 Task: Set Duration of Sprint called Sprint0000000230 in Scrum Project Project0000000077 to 2 weeks in Jira. Set Duration of Sprint called Sprint0000000231 in Scrum Project Project0000000077 to 3 weeks in Jira. Create a Sprint called Sprint0000000232 in Scrum Project Project0000000078 in Jira. Create a Sprint called Sprint0000000233 in Scrum Project Project0000000078 in Jira. Create a Sprint called Sprint0000000234 in Scrum Project Project0000000078 in Jira
Action: Mouse moved to (95, 219)
Screenshot: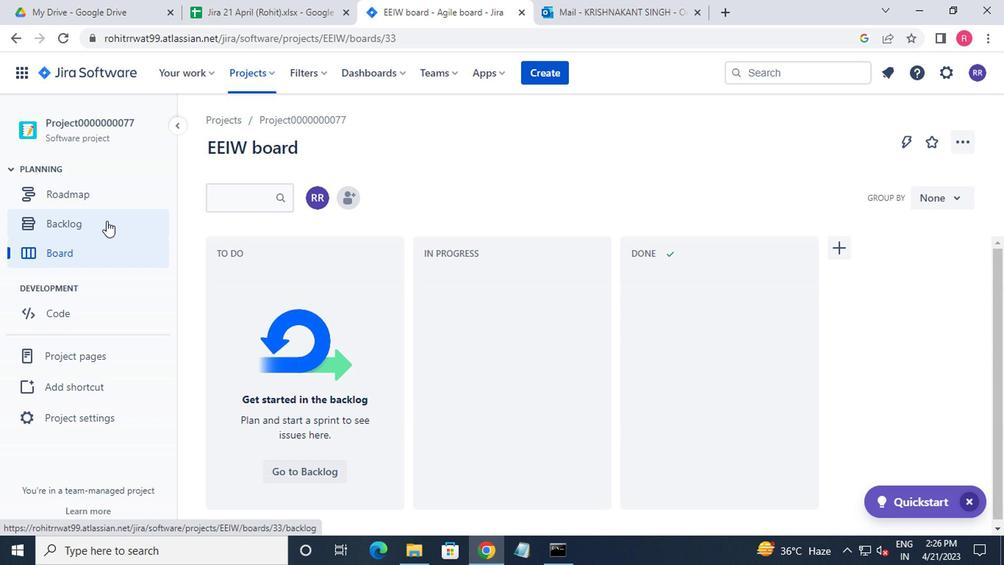 
Action: Mouse pressed left at (95, 219)
Screenshot: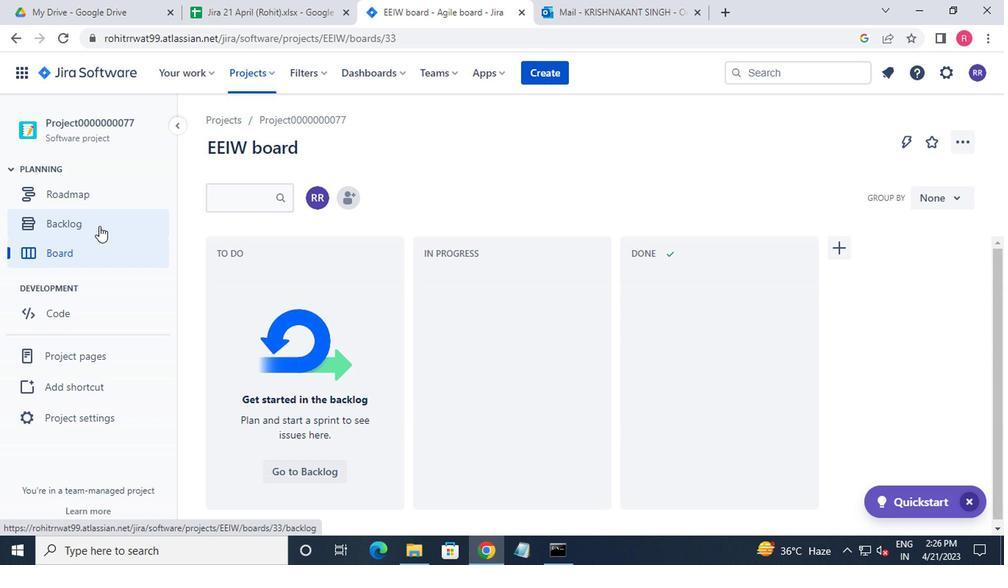 
Action: Mouse moved to (286, 330)
Screenshot: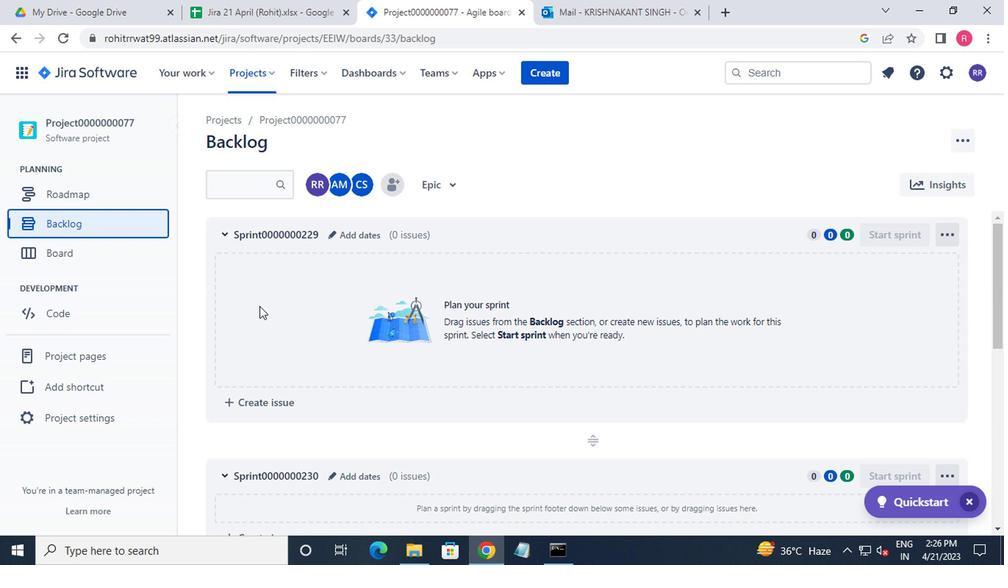 
Action: Mouse scrolled (286, 329) with delta (0, -1)
Screenshot: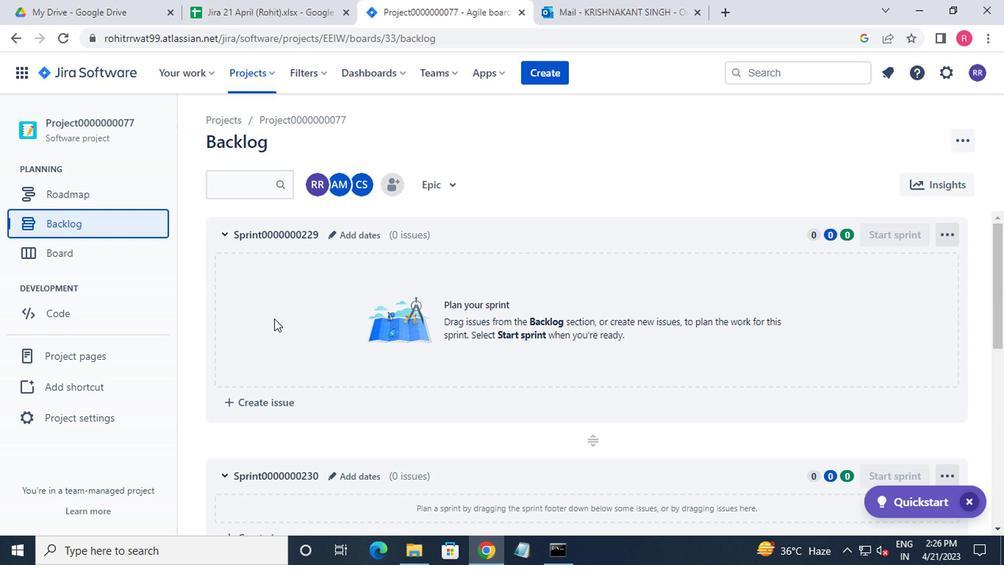 
Action: Mouse moved to (330, 398)
Screenshot: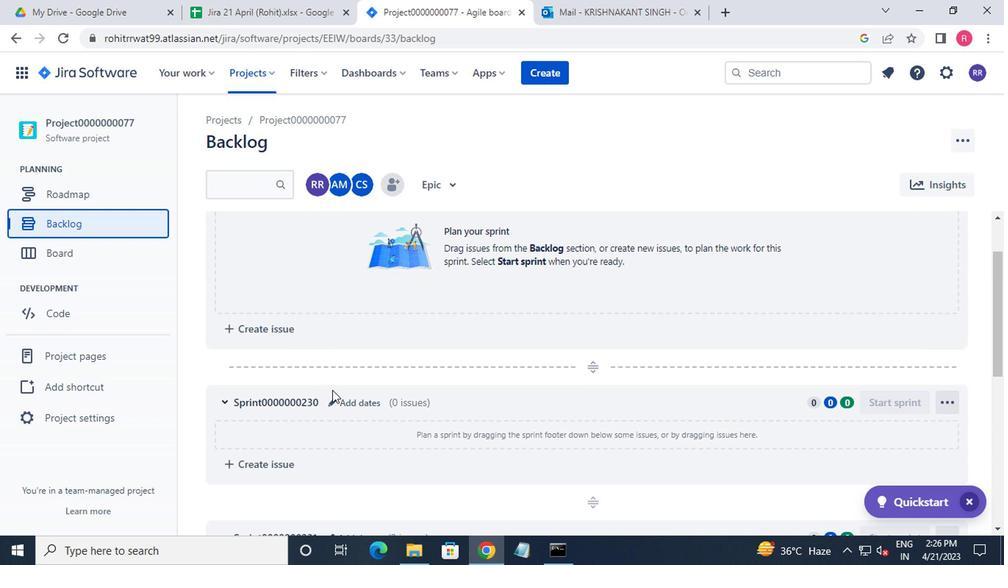
Action: Mouse pressed left at (330, 398)
Screenshot: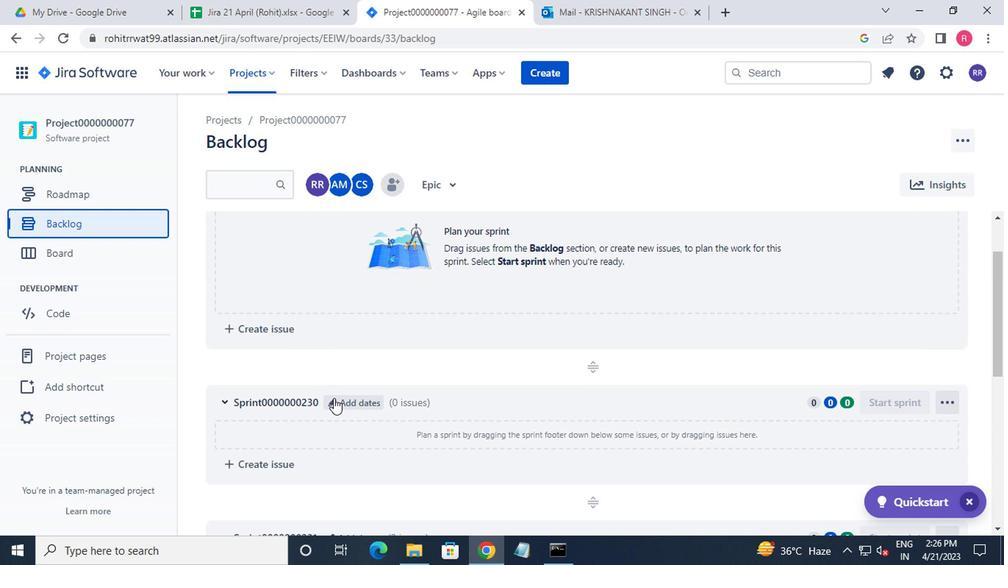 
Action: Mouse moved to (387, 230)
Screenshot: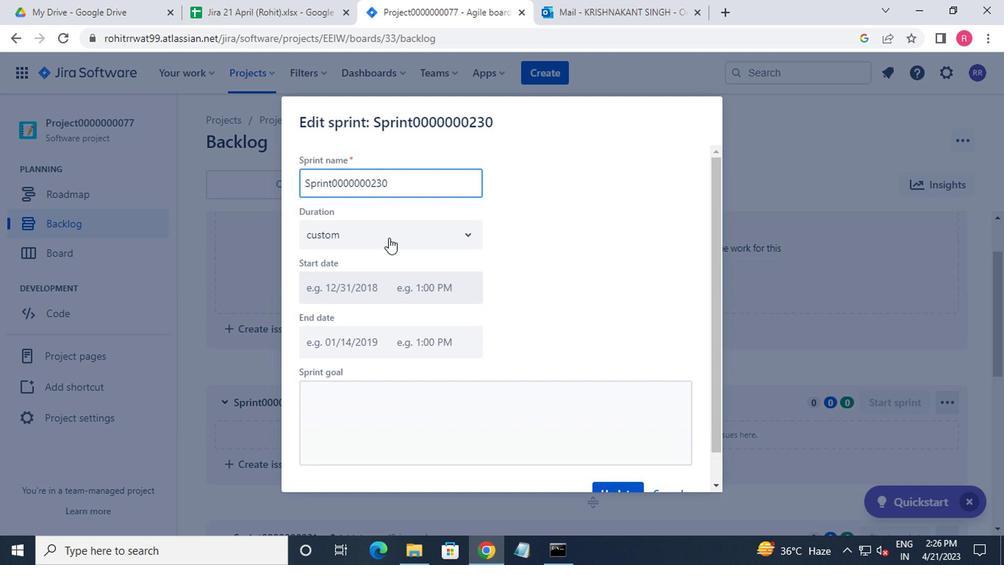 
Action: Mouse pressed left at (387, 230)
Screenshot: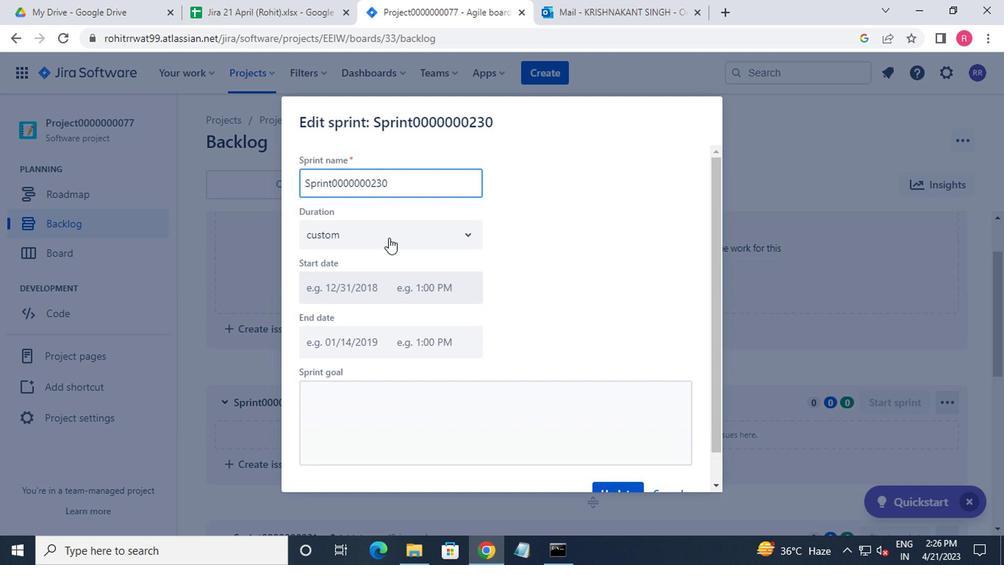 
Action: Mouse moved to (403, 299)
Screenshot: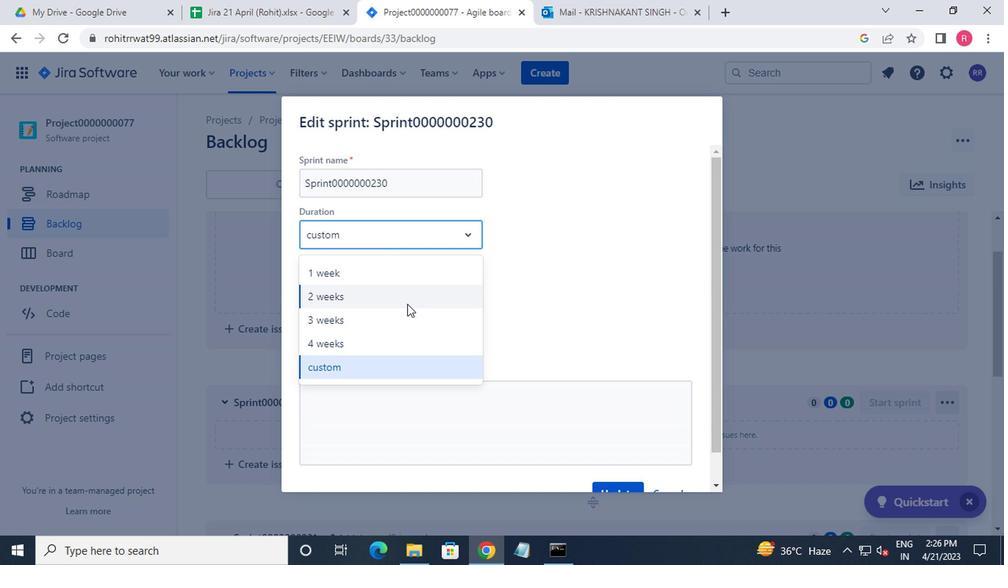 
Action: Mouse pressed left at (403, 299)
Screenshot: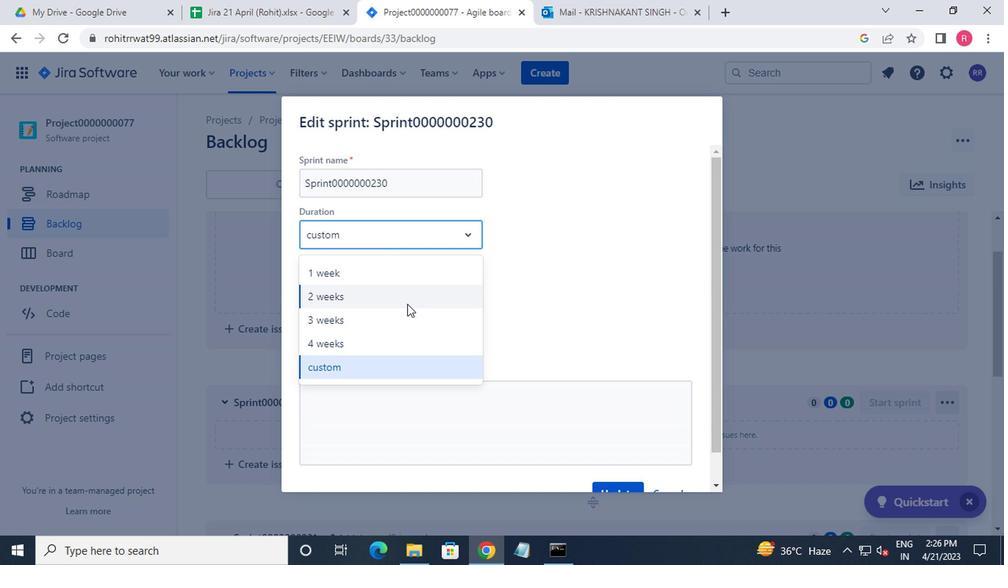 
Action: Mouse moved to (620, 473)
Screenshot: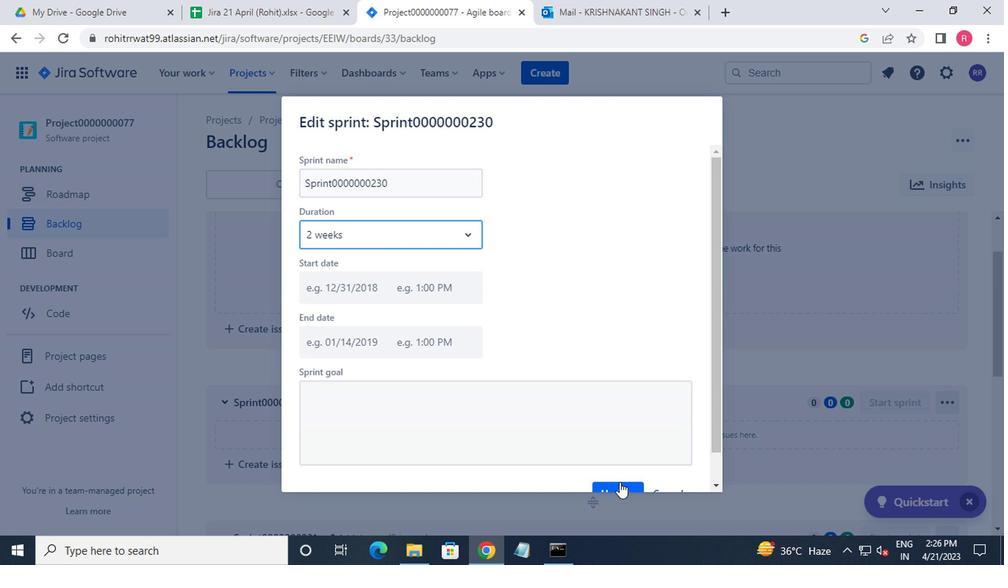 
Action: Mouse scrolled (620, 473) with delta (0, 0)
Screenshot: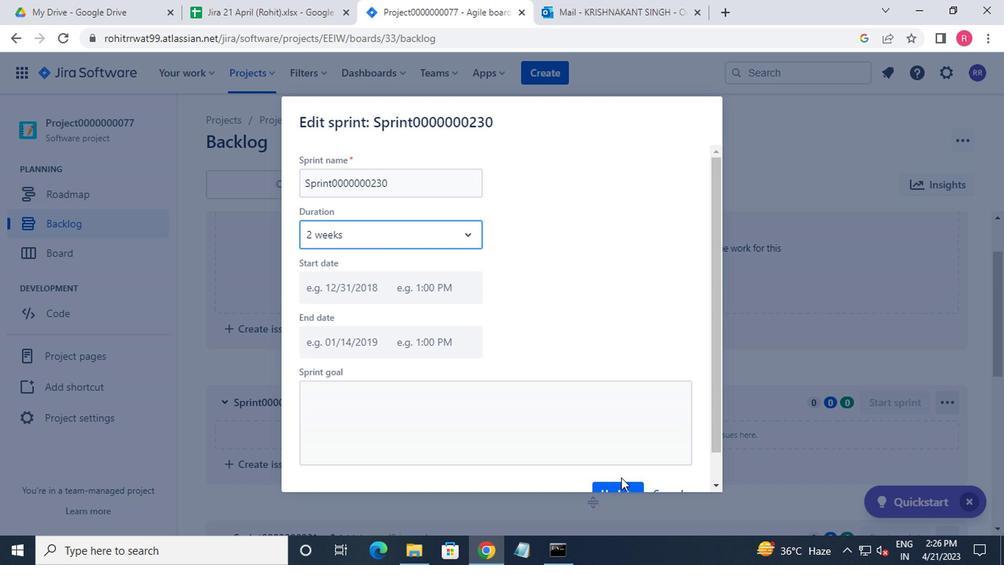 
Action: Mouse moved to (621, 468)
Screenshot: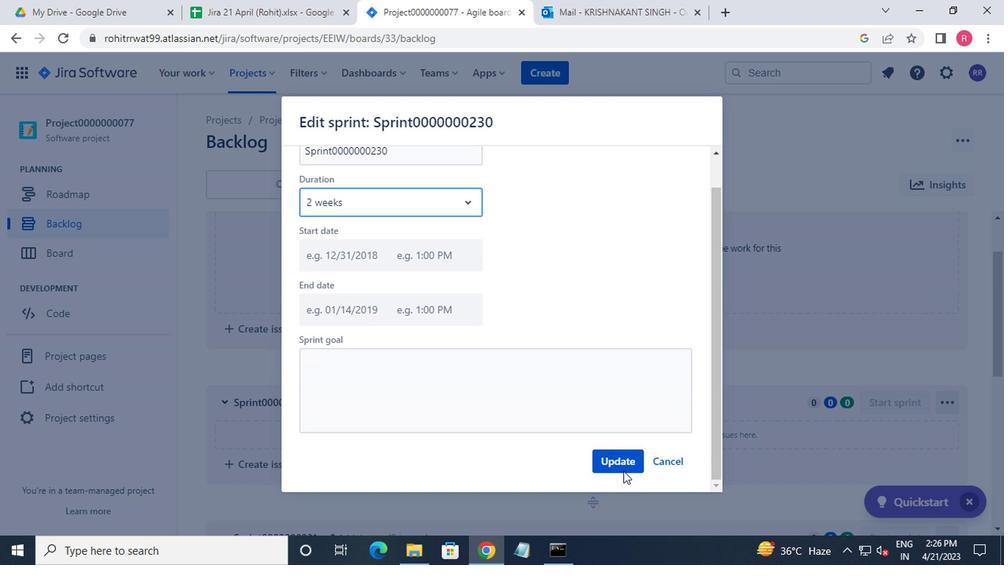
Action: Mouse pressed left at (621, 468)
Screenshot: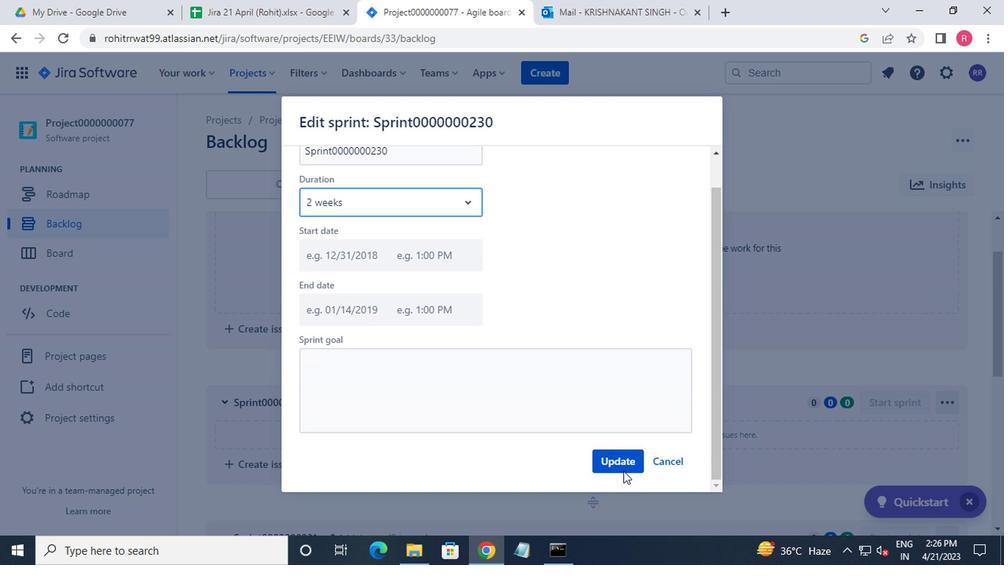 
Action: Mouse moved to (712, 466)
Screenshot: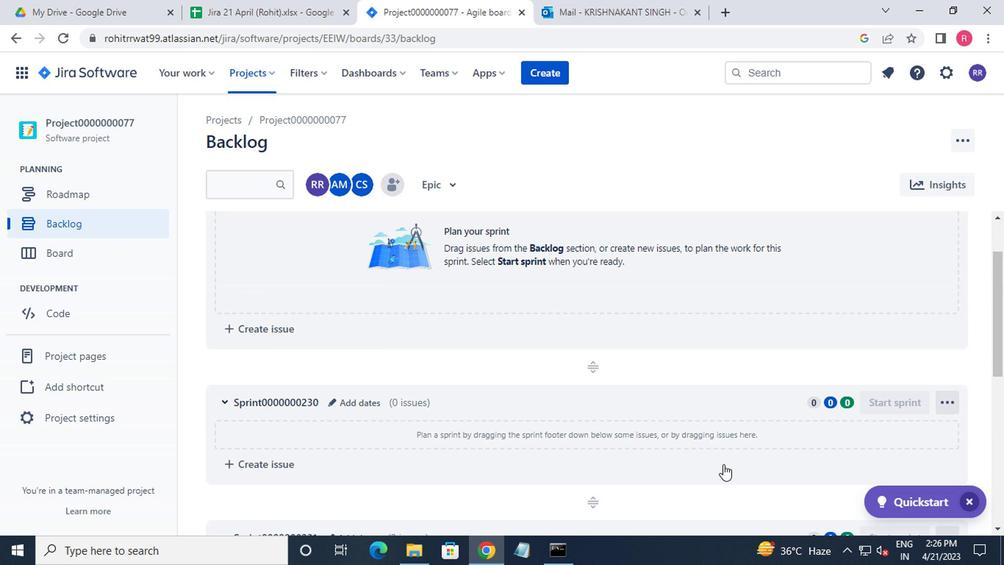 
Action: Mouse scrolled (712, 465) with delta (0, -1)
Screenshot: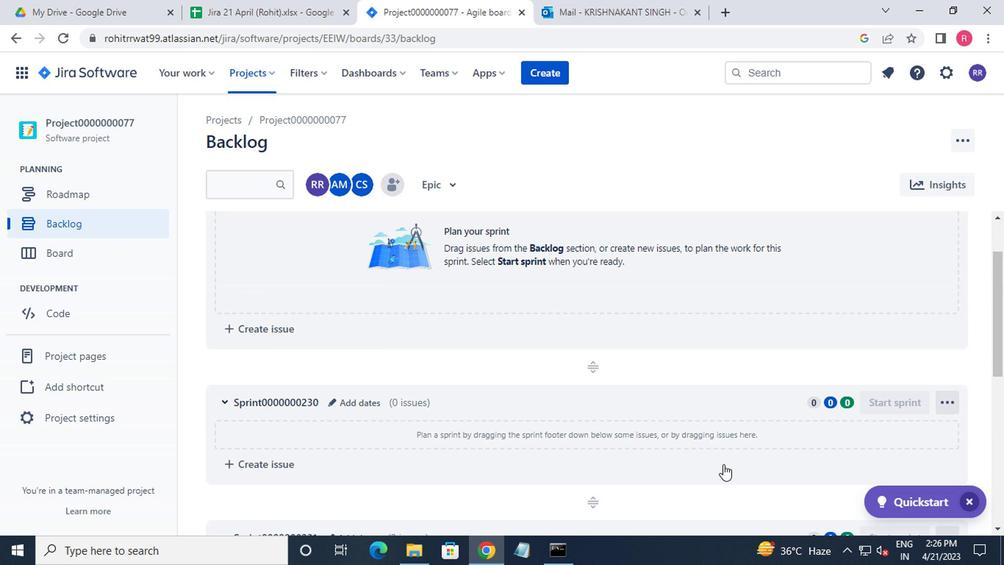 
Action: Mouse moved to (711, 466)
Screenshot: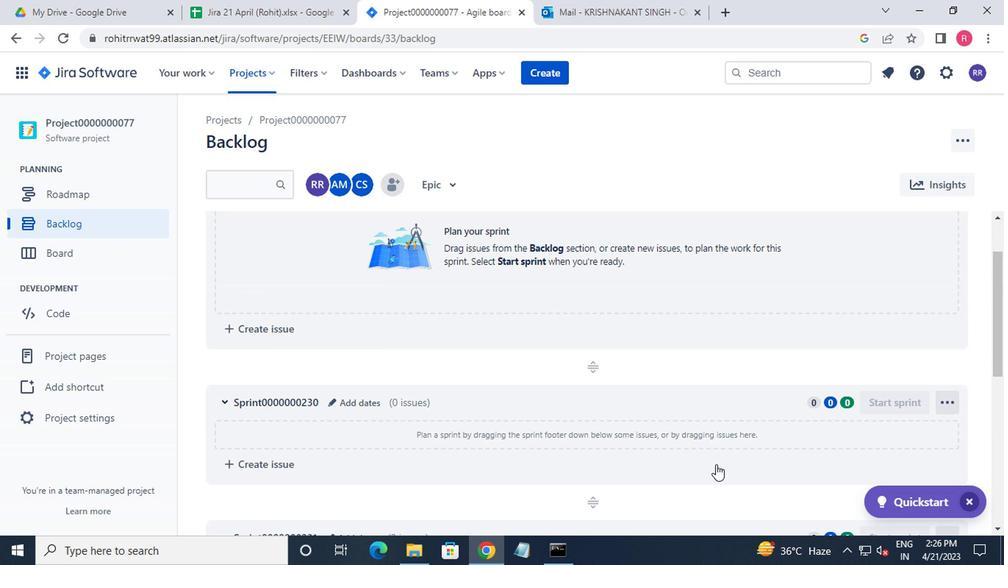 
Action: Mouse scrolled (711, 465) with delta (0, -1)
Screenshot: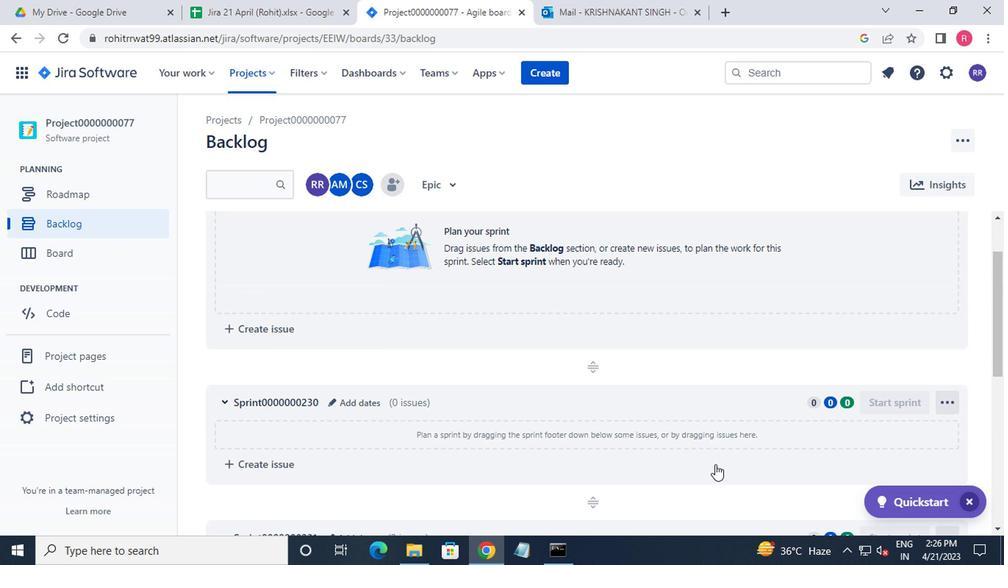 
Action: Mouse moved to (332, 392)
Screenshot: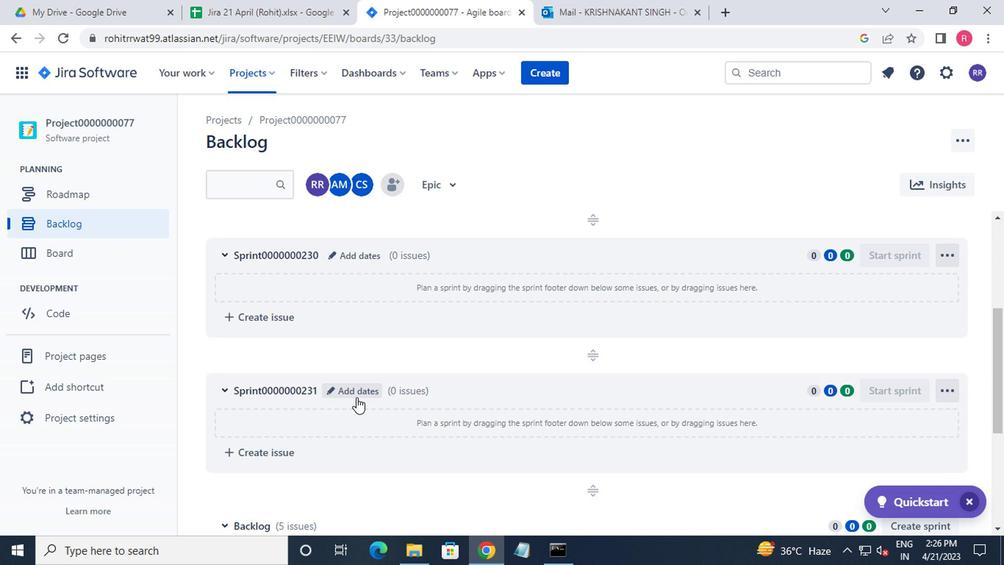 
Action: Mouse pressed left at (332, 392)
Screenshot: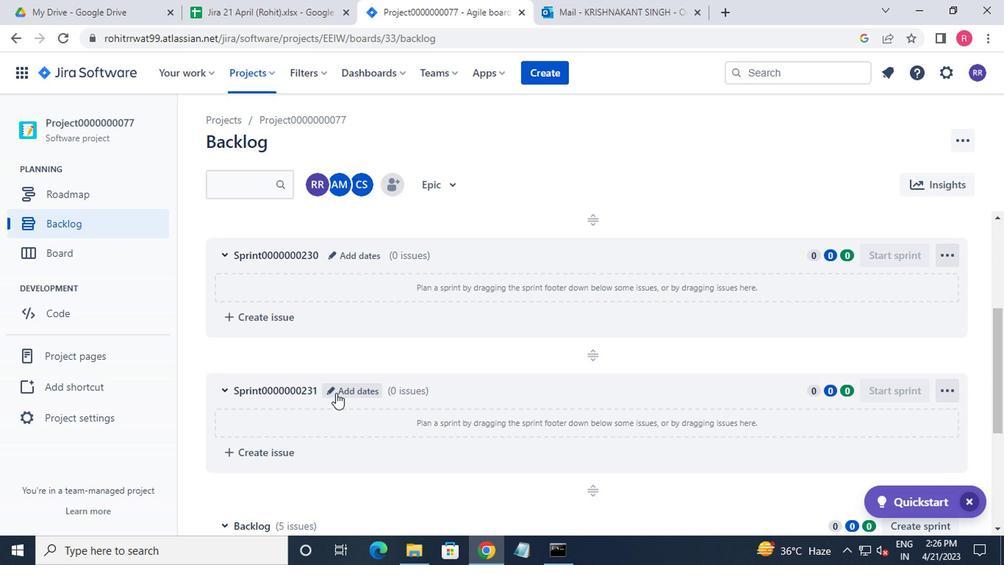 
Action: Mouse moved to (417, 348)
Screenshot: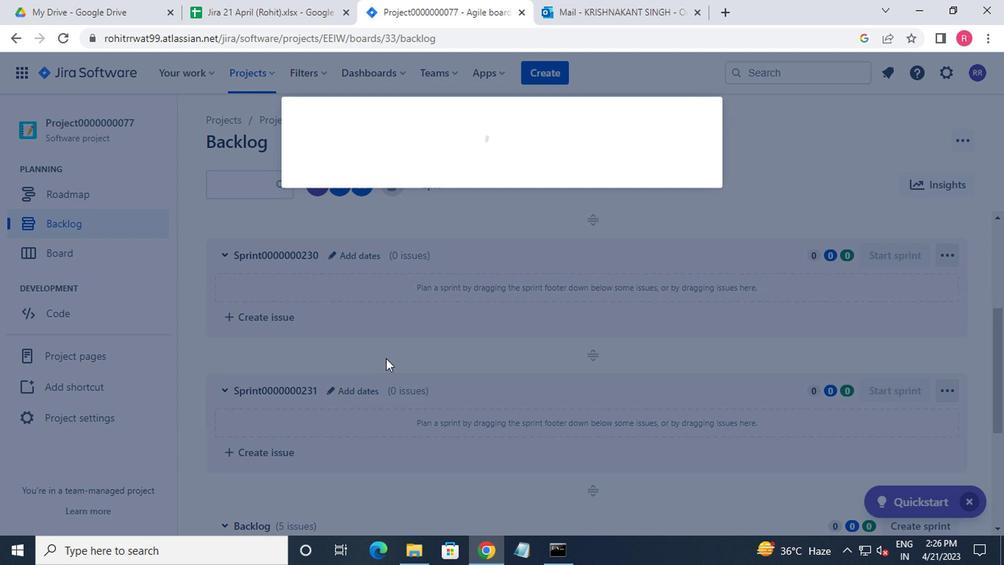 
Action: Mouse scrolled (417, 347) with delta (0, -1)
Screenshot: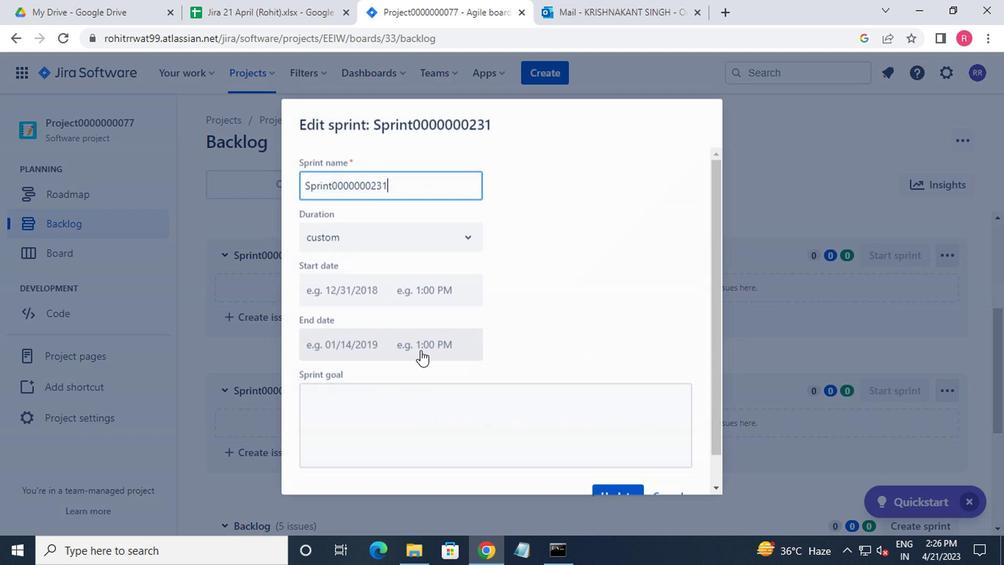 
Action: Mouse scrolled (417, 347) with delta (0, -1)
Screenshot: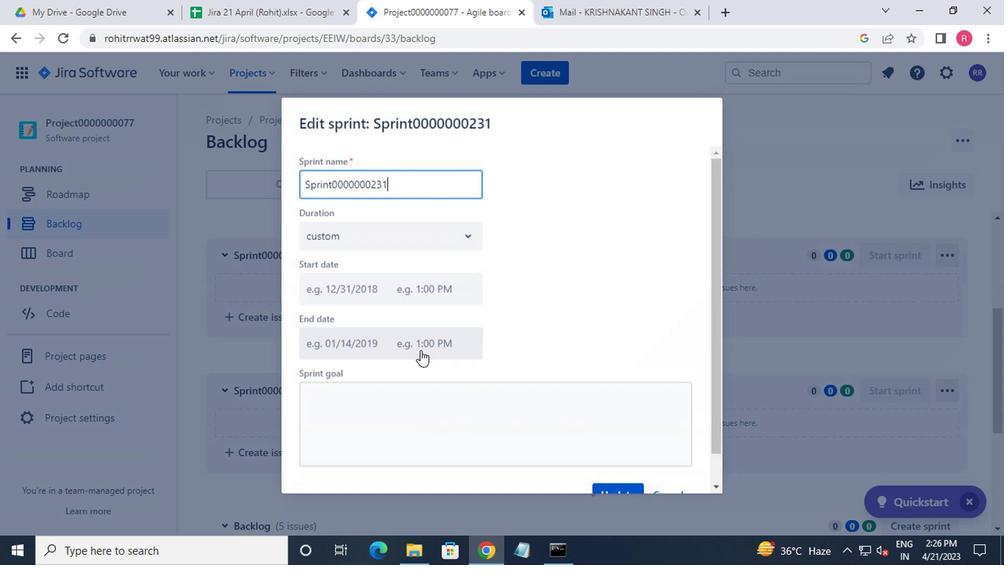 
Action: Mouse scrolled (417, 347) with delta (0, -1)
Screenshot: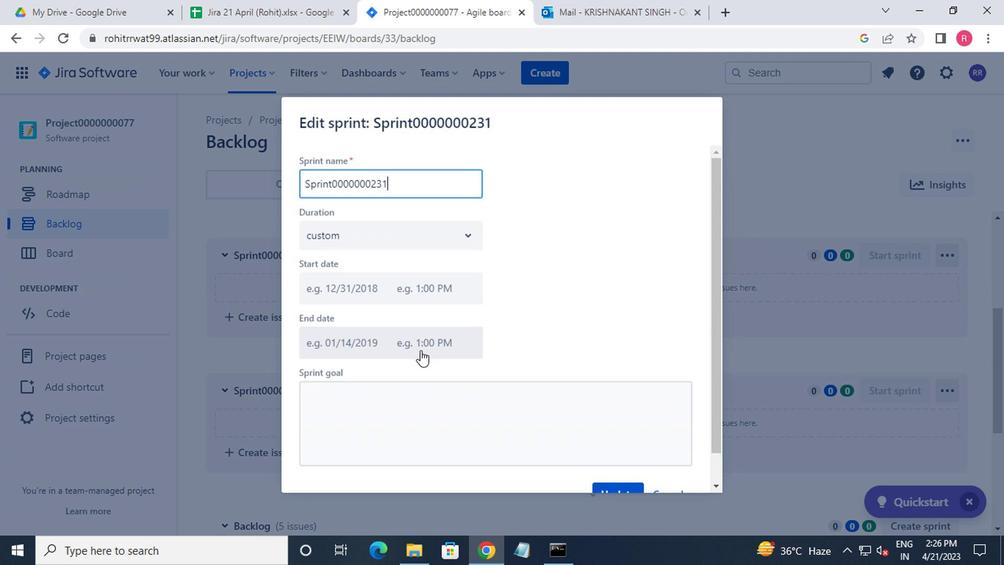 
Action: Mouse moved to (420, 186)
Screenshot: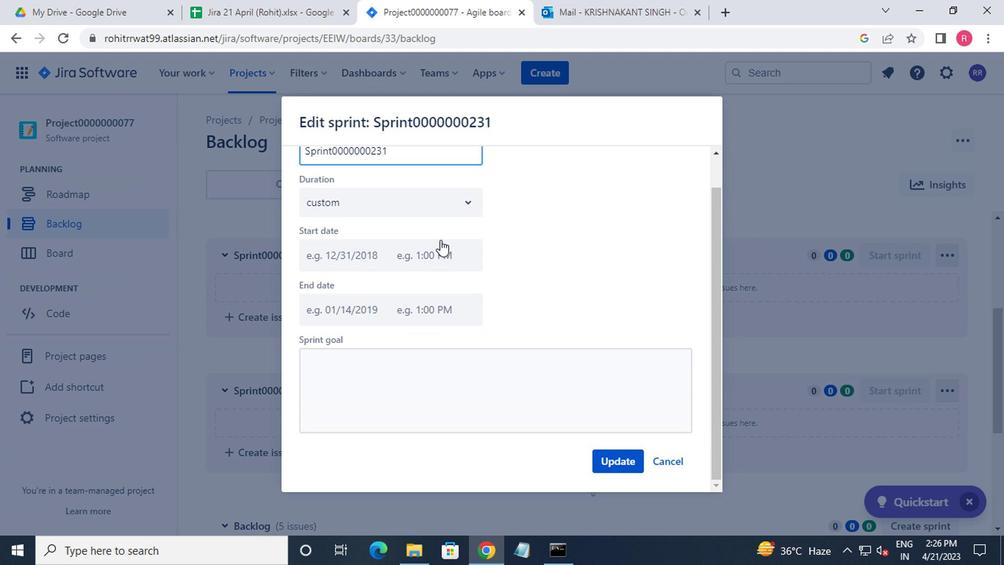 
Action: Mouse pressed left at (420, 186)
Screenshot: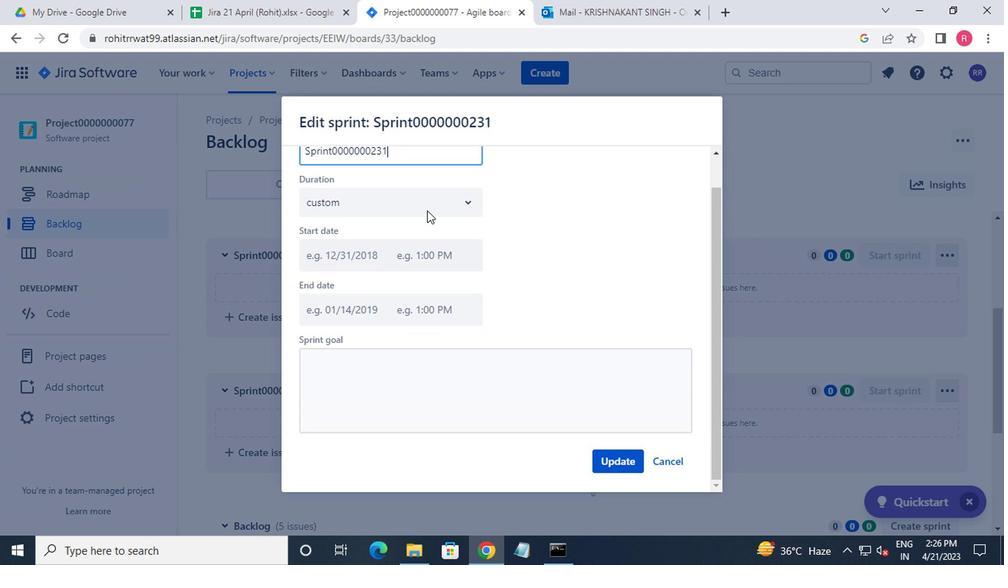 
Action: Mouse moved to (403, 287)
Screenshot: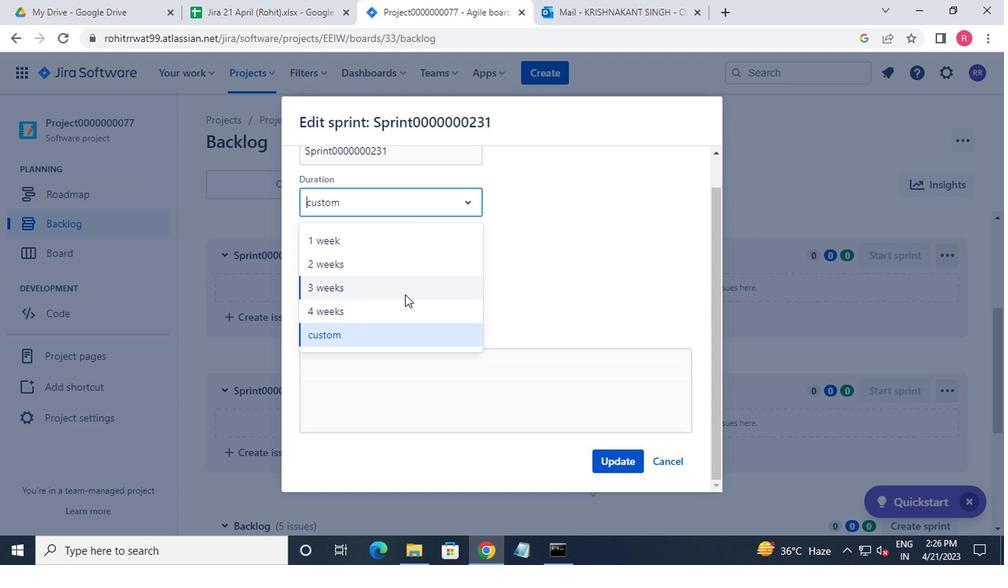 
Action: Mouse pressed left at (403, 287)
Screenshot: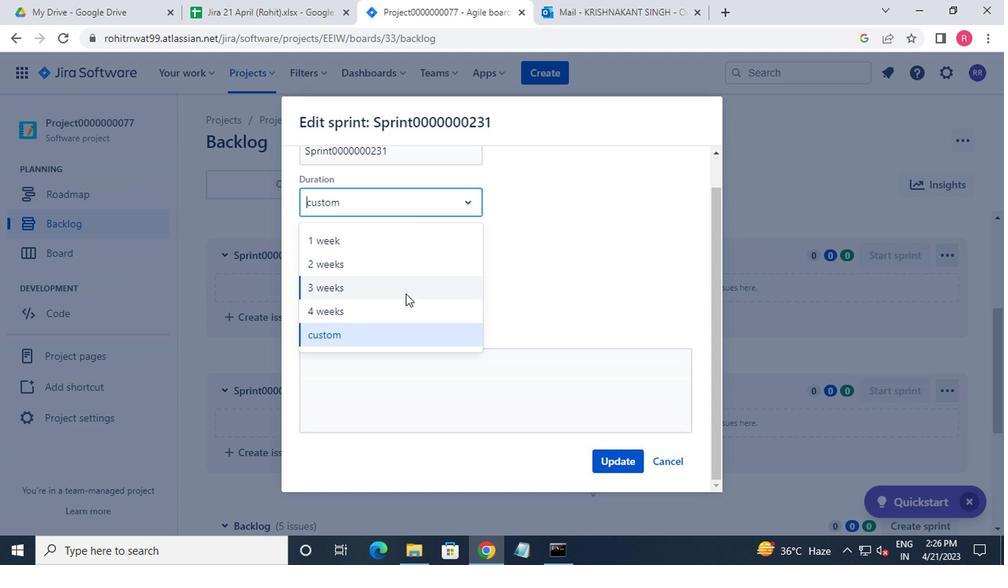 
Action: Mouse moved to (595, 465)
Screenshot: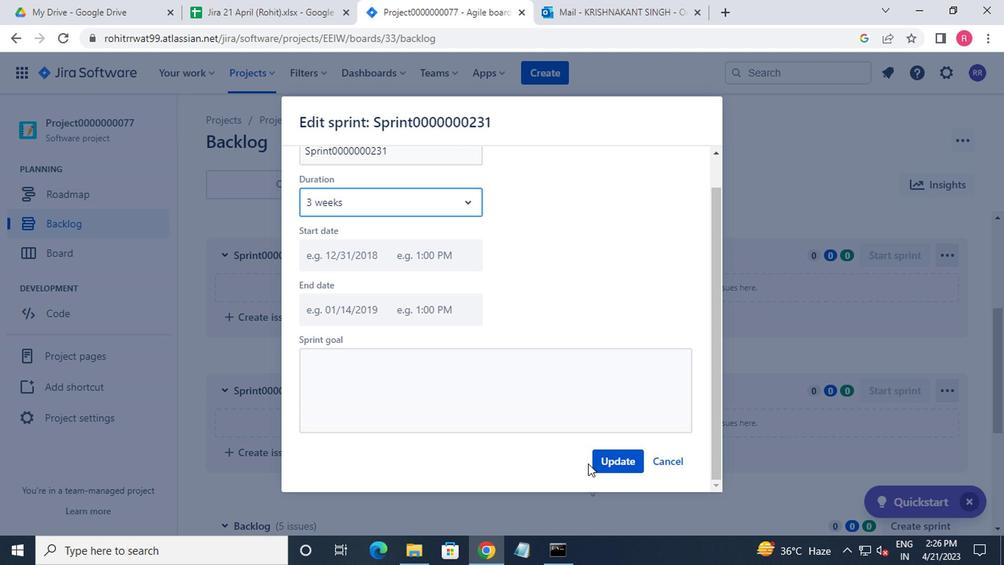 
Action: Mouse pressed left at (595, 465)
Screenshot: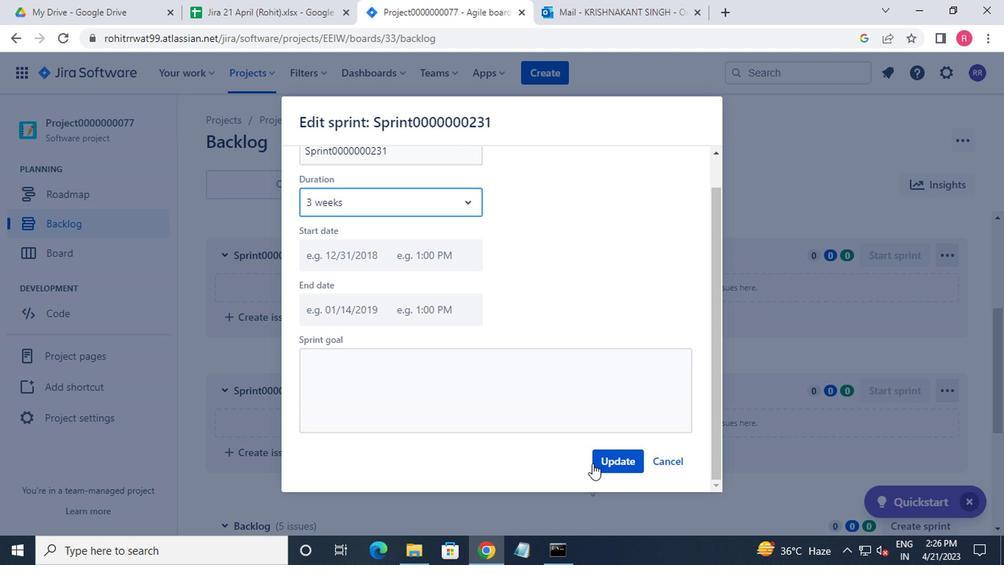
Action: Mouse moved to (553, 449)
Screenshot: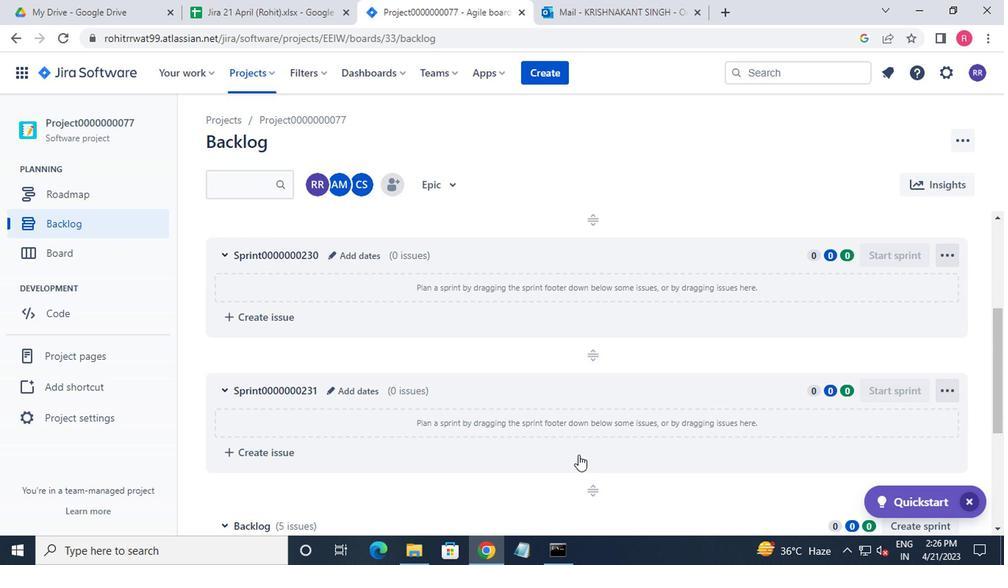 
Action: Mouse scrolled (553, 448) with delta (0, -1)
Screenshot: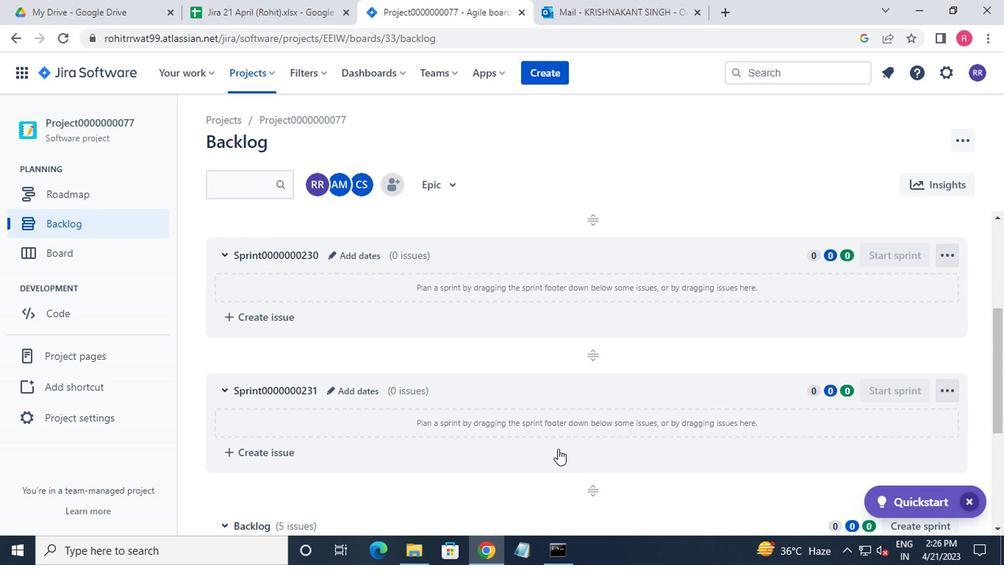 
Action: Mouse scrolled (553, 448) with delta (0, -1)
Screenshot: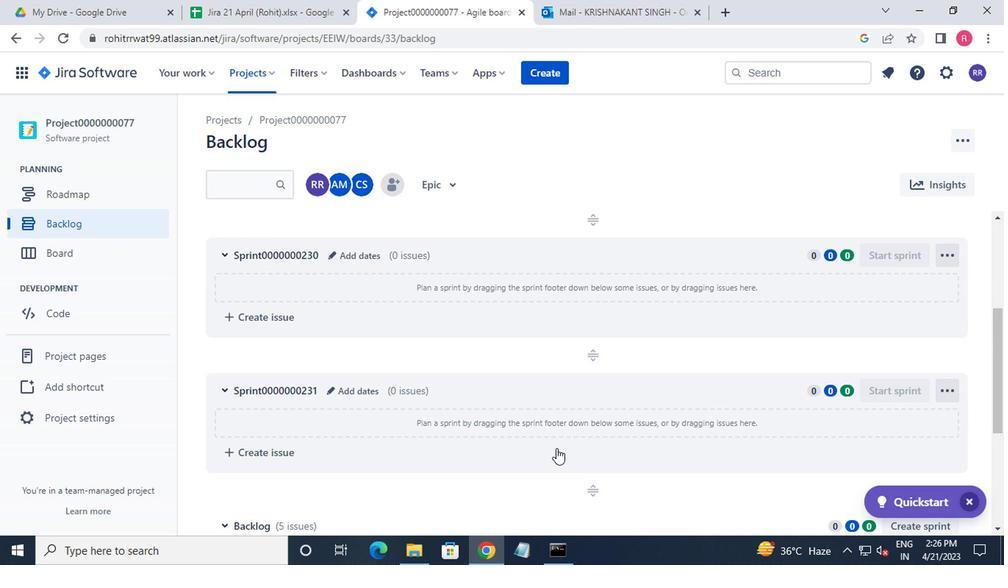 
Action: Mouse scrolled (553, 448) with delta (0, -1)
Screenshot: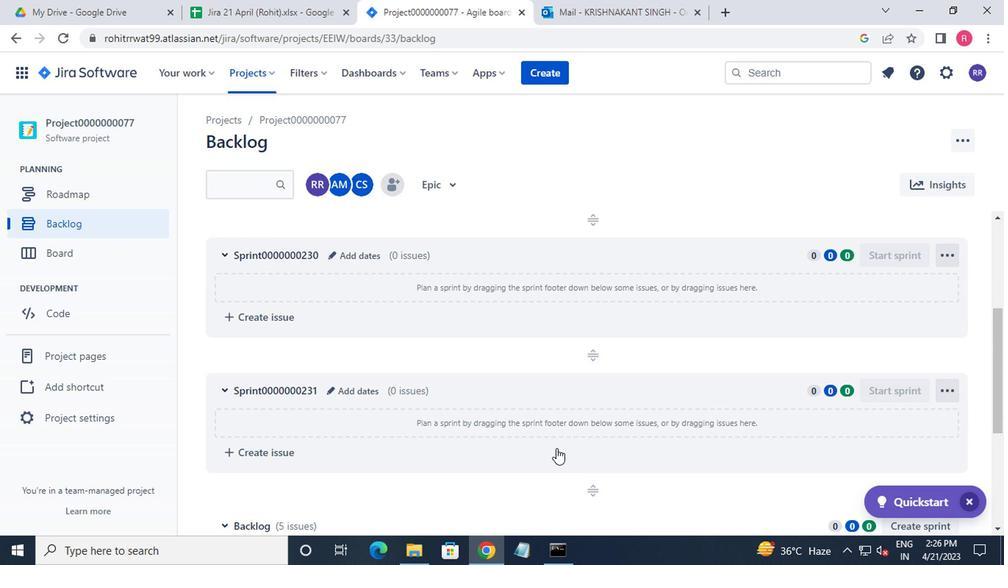 
Action: Mouse moved to (496, 475)
Screenshot: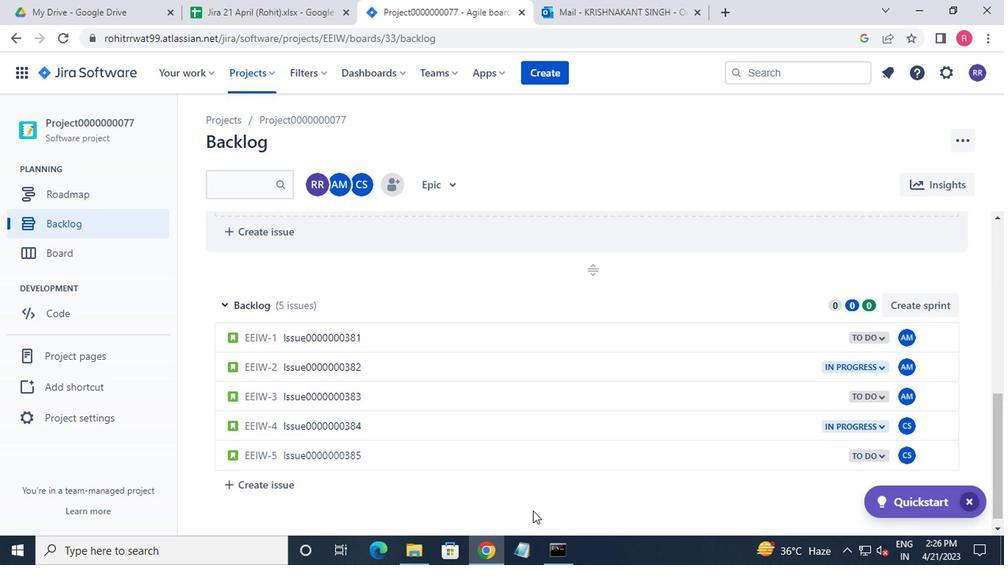 
Action: Mouse scrolled (496, 476) with delta (0, 1)
Screenshot: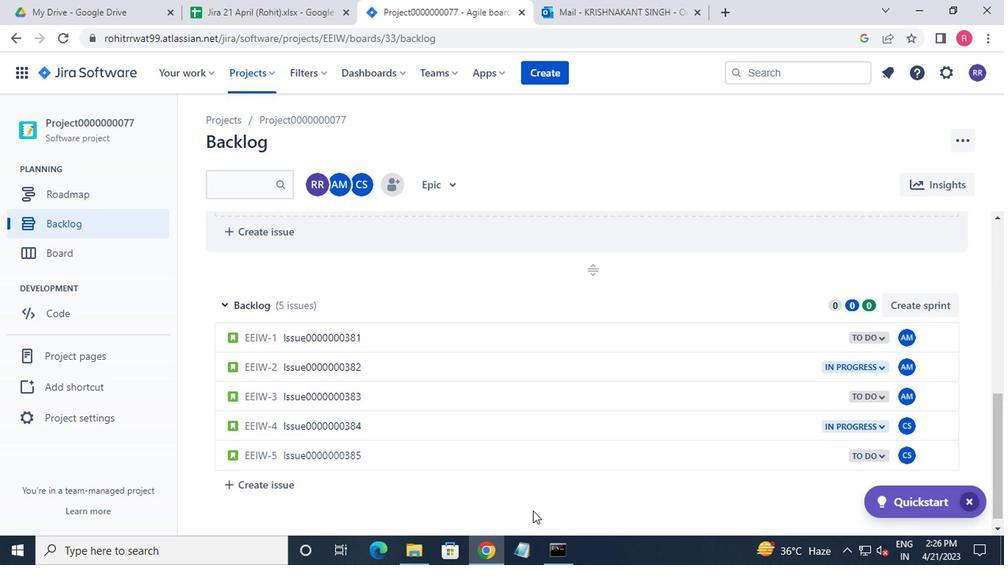 
Action: Mouse moved to (253, 68)
Screenshot: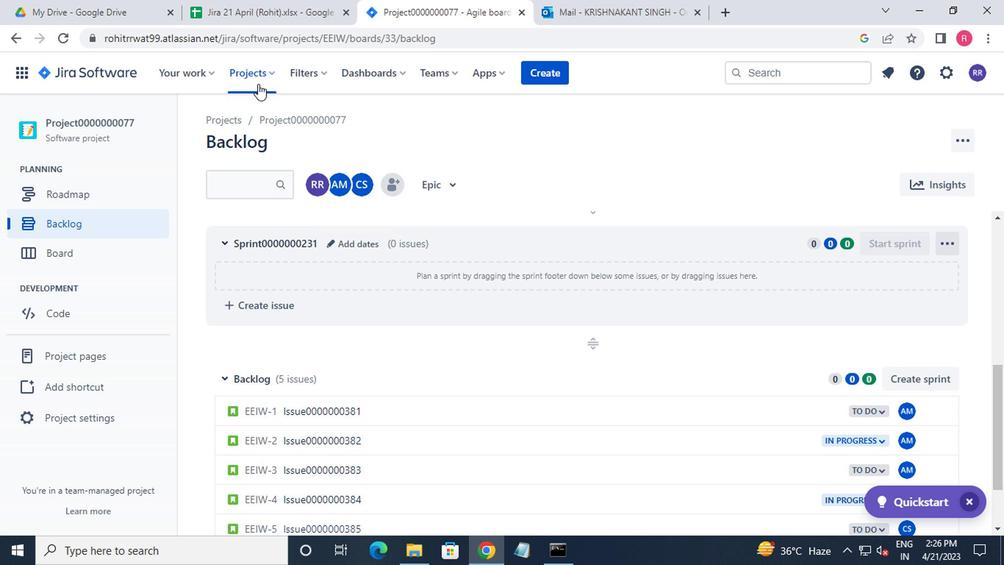 
Action: Mouse pressed left at (253, 68)
Screenshot: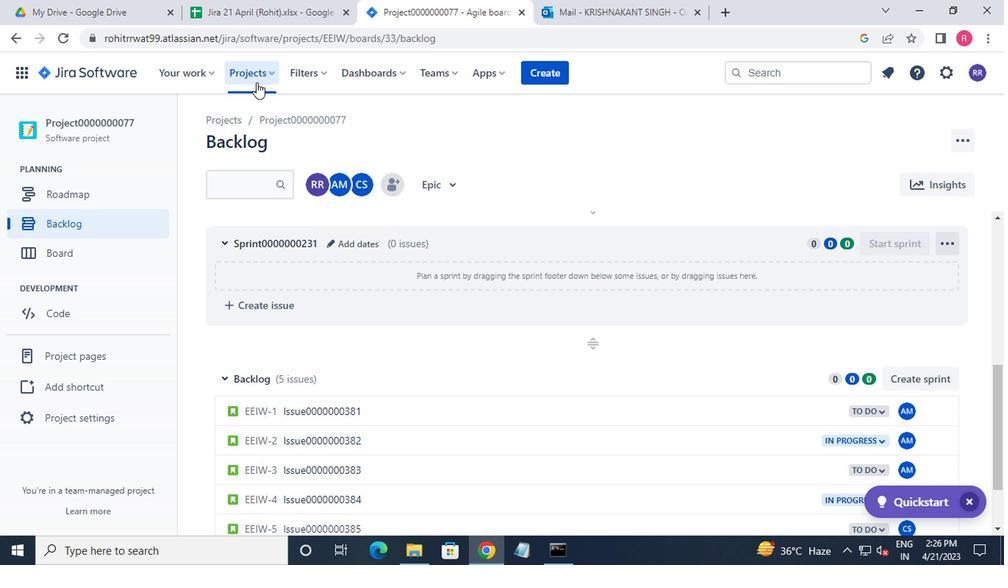 
Action: Mouse moved to (296, 182)
Screenshot: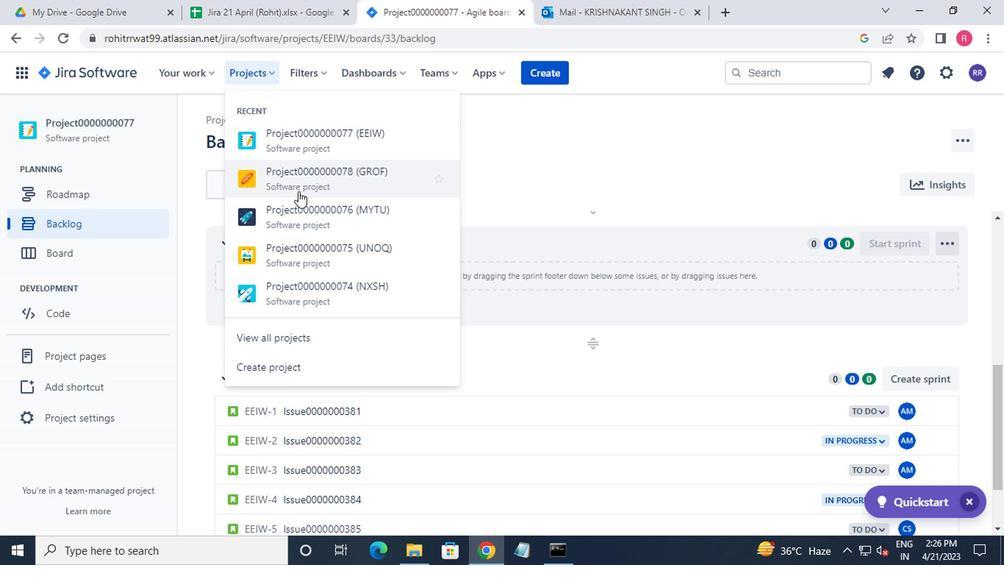 
Action: Mouse pressed left at (296, 182)
Screenshot: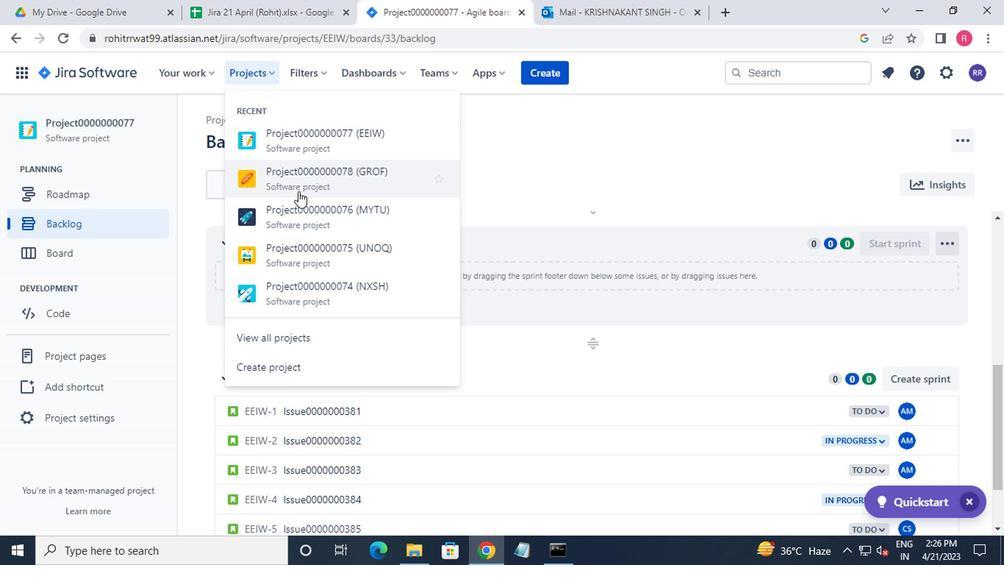 
Action: Mouse moved to (88, 208)
Screenshot: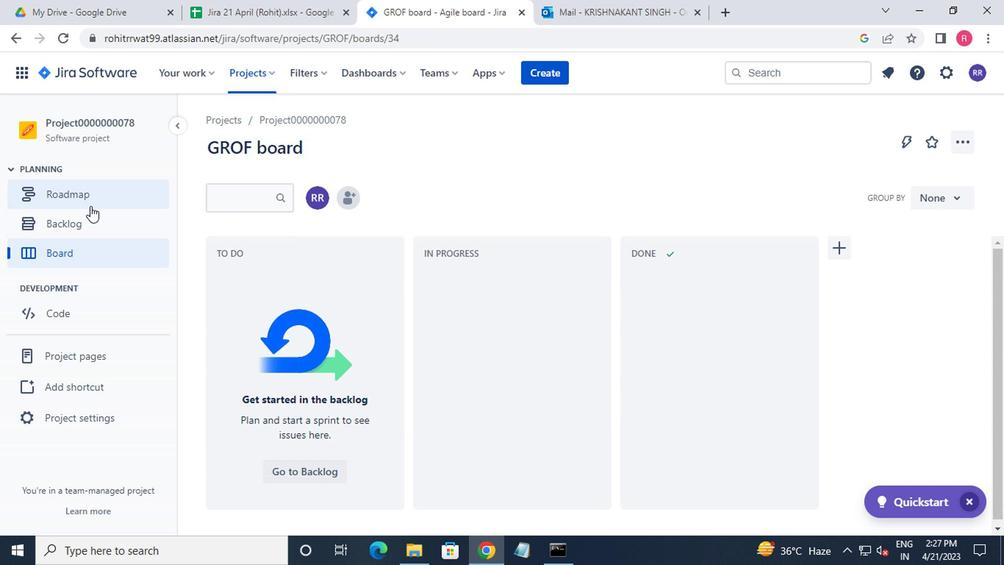 
Action: Mouse pressed left at (88, 208)
Screenshot: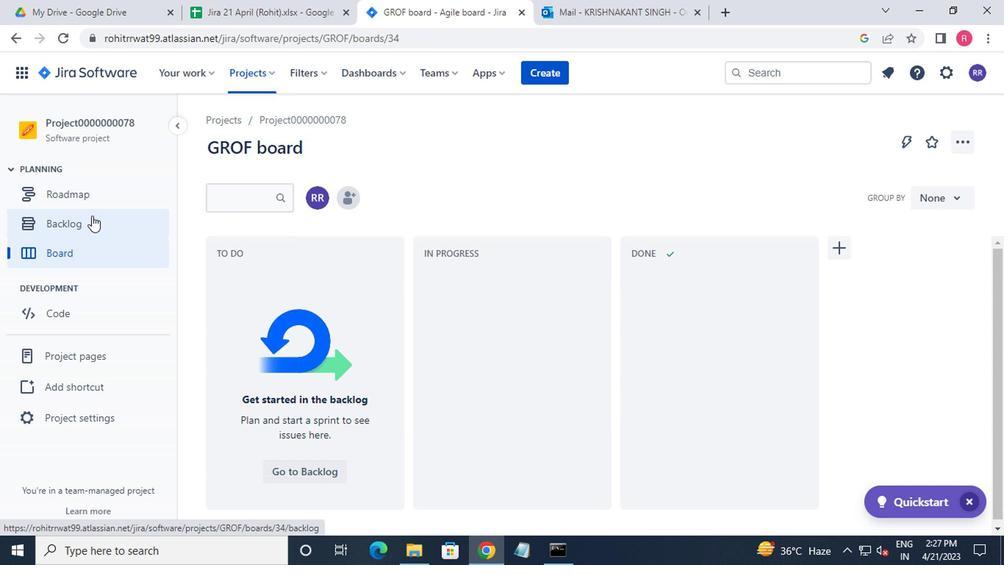 
Action: Mouse moved to (320, 308)
Screenshot: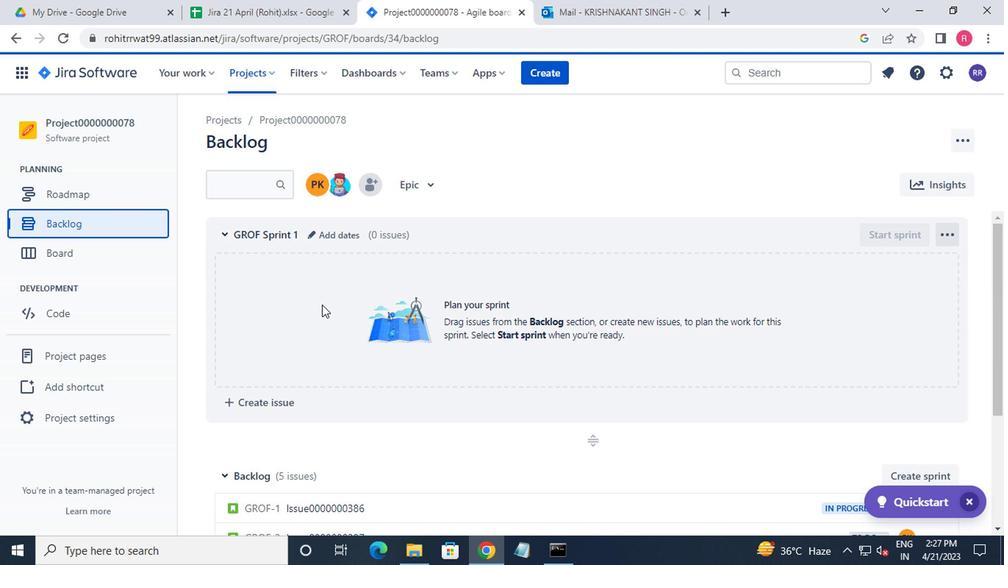 
Action: Mouse scrolled (320, 307) with delta (0, -1)
Screenshot: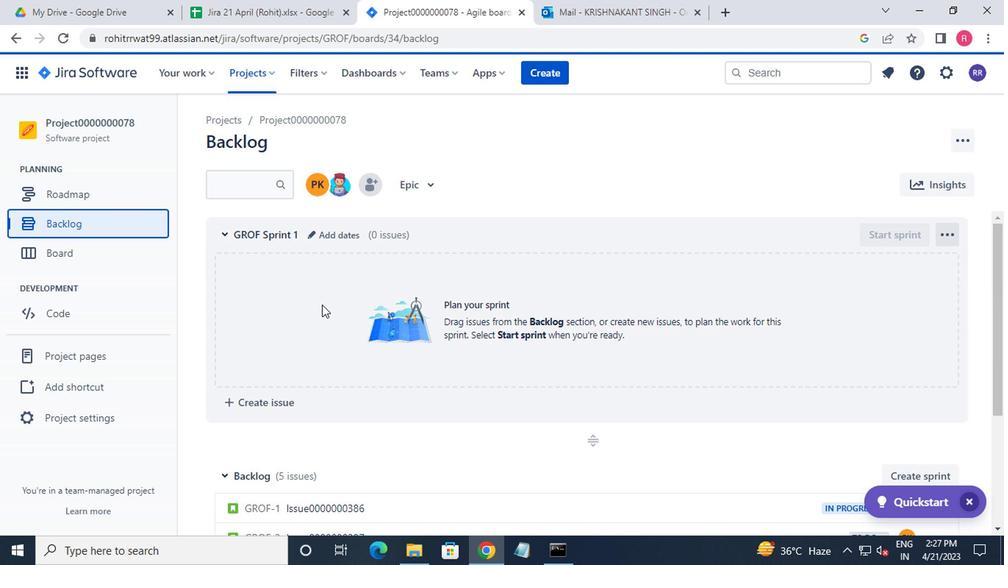 
Action: Mouse moved to (322, 311)
Screenshot: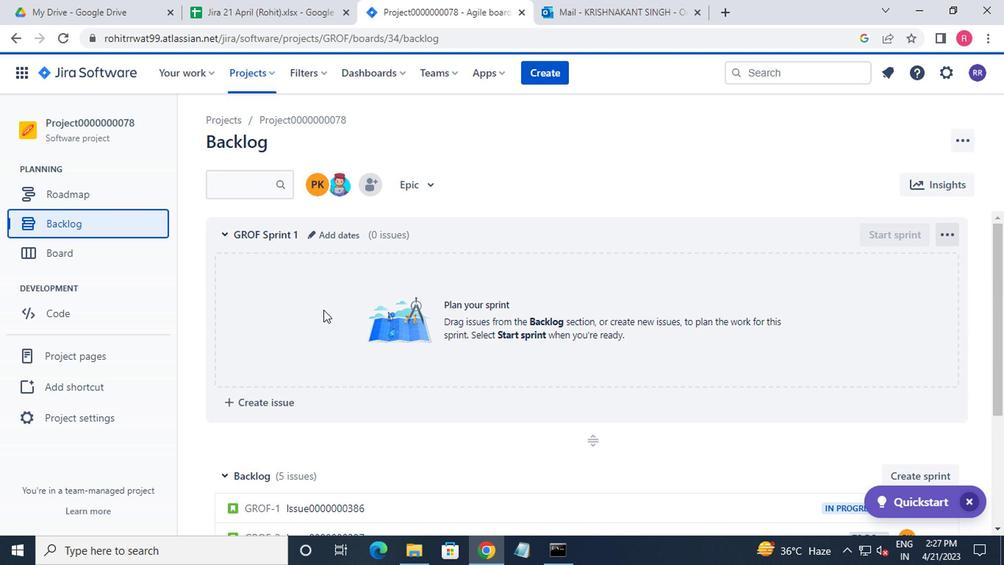 
Action: Mouse scrolled (322, 310) with delta (0, -1)
Screenshot: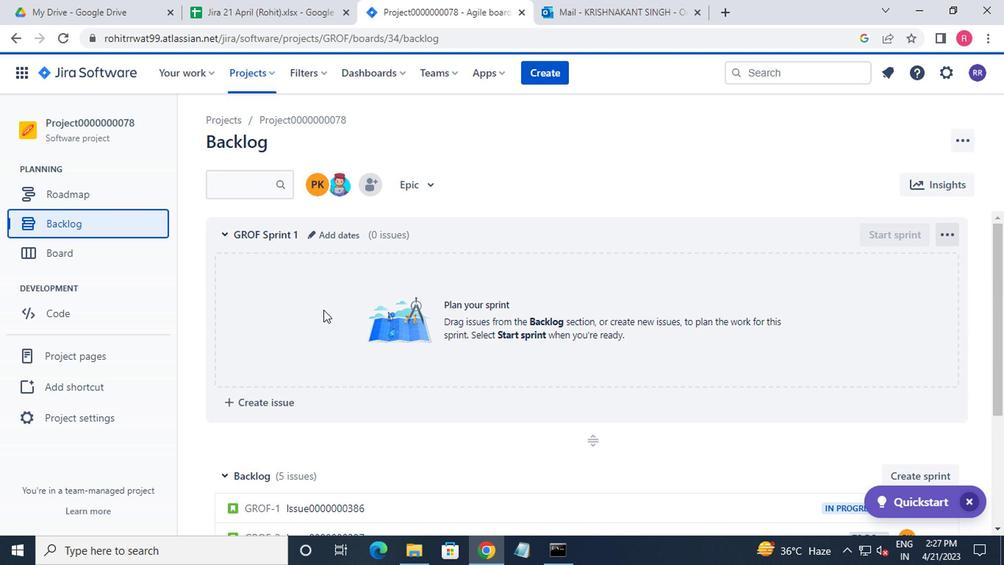 
Action: Mouse moved to (324, 313)
Screenshot: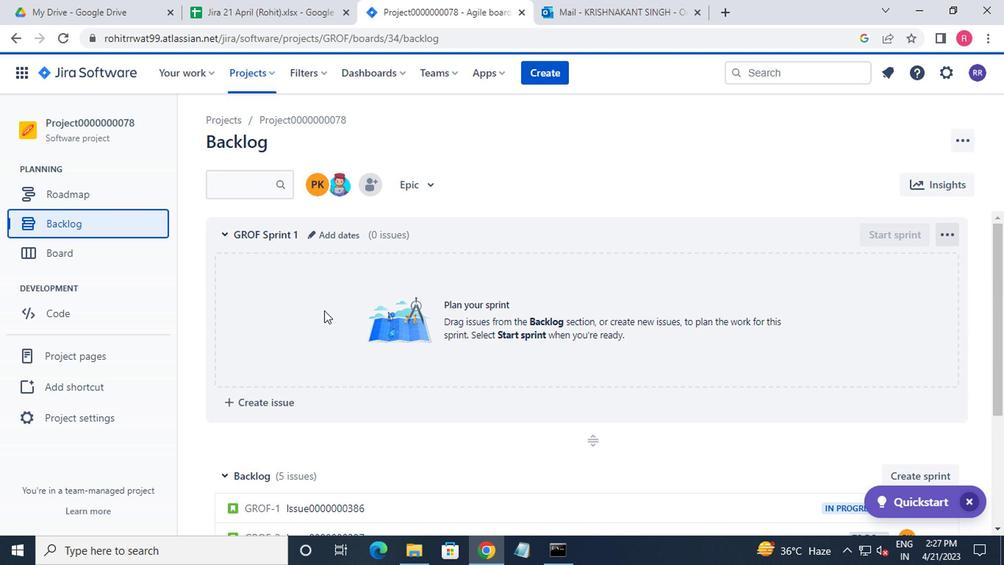 
Action: Mouse scrolled (324, 313) with delta (0, 0)
Screenshot: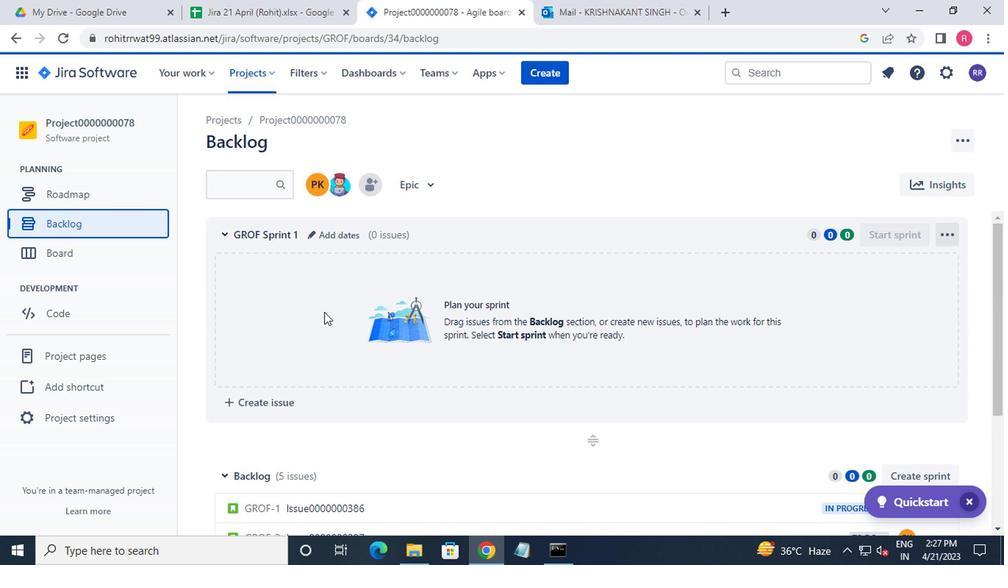 
Action: Mouse moved to (326, 320)
Screenshot: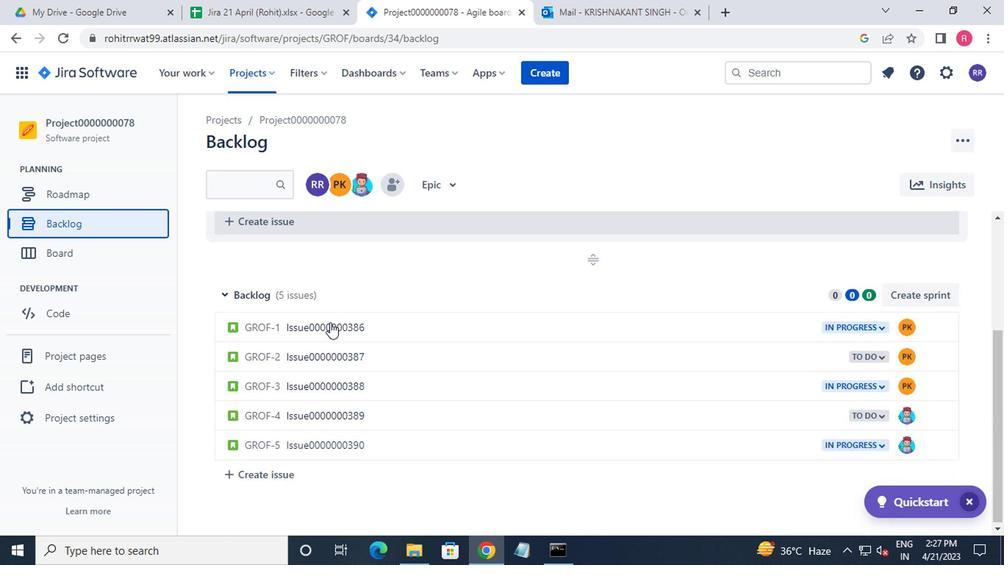 
Action: Mouse scrolled (326, 321) with delta (0, 1)
Screenshot: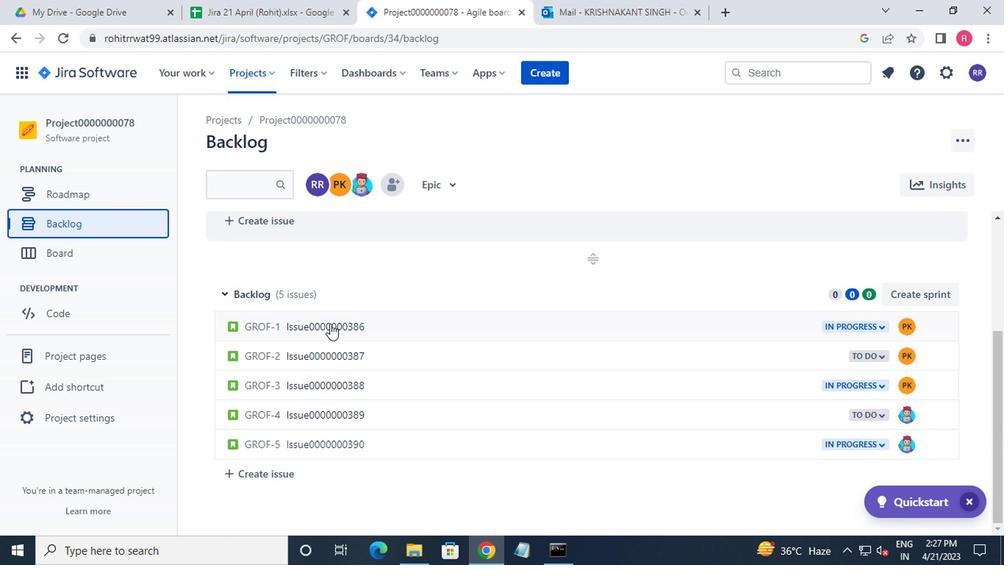 
Action: Mouse scrolled (326, 321) with delta (0, 1)
Screenshot: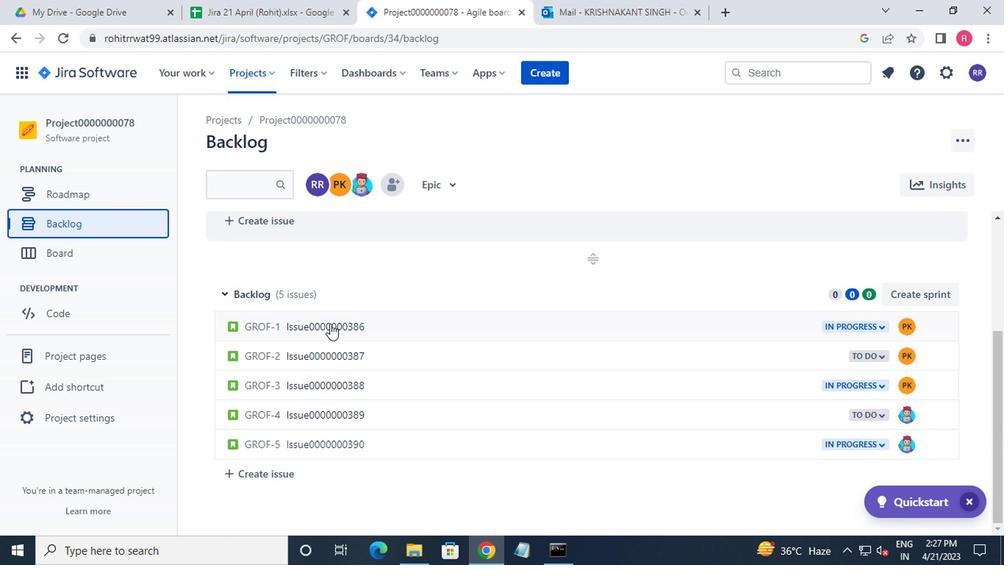 
Action: Mouse scrolled (326, 321) with delta (0, 1)
Screenshot: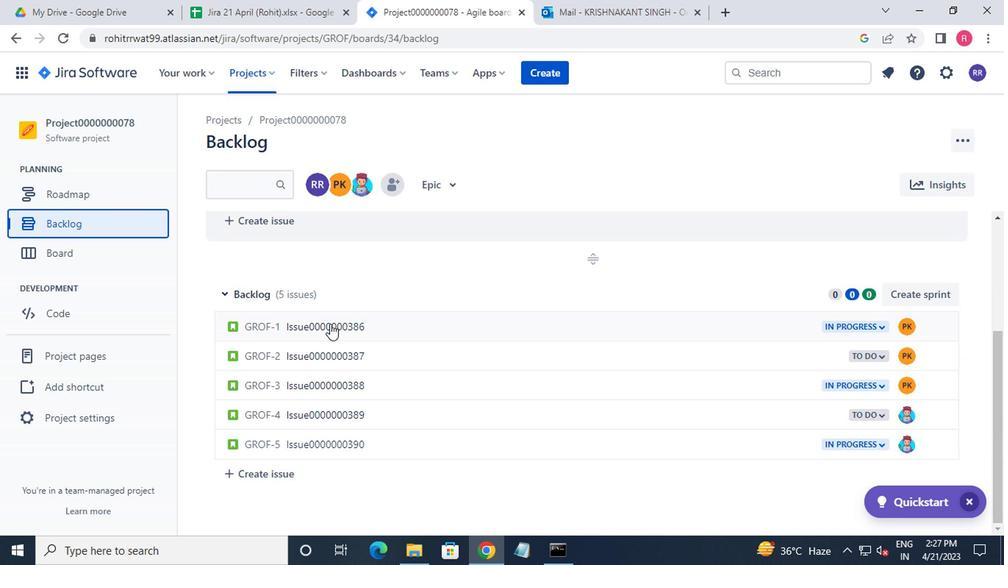
Action: Mouse scrolled (326, 321) with delta (0, 1)
Screenshot: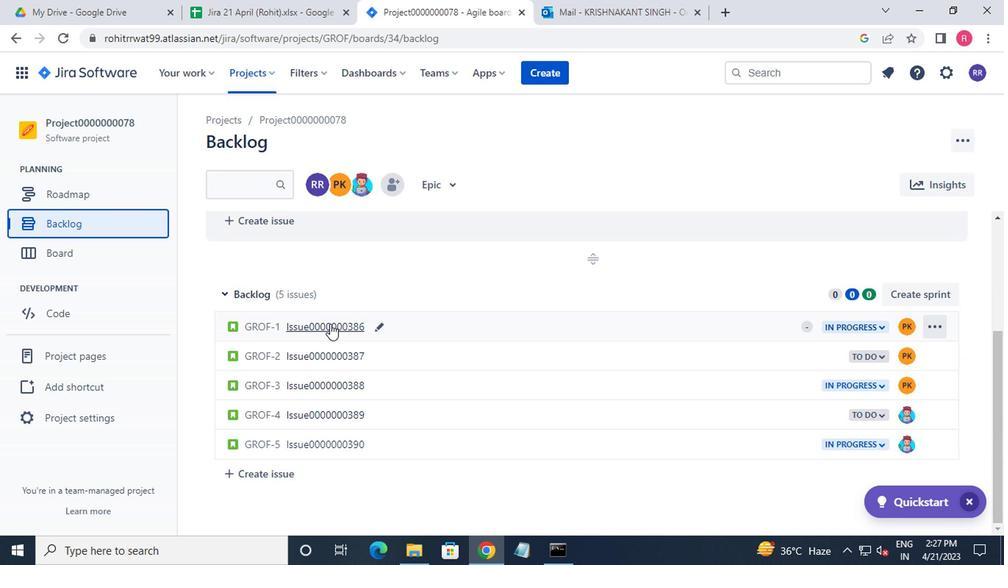 
Action: Mouse moved to (311, 230)
Screenshot: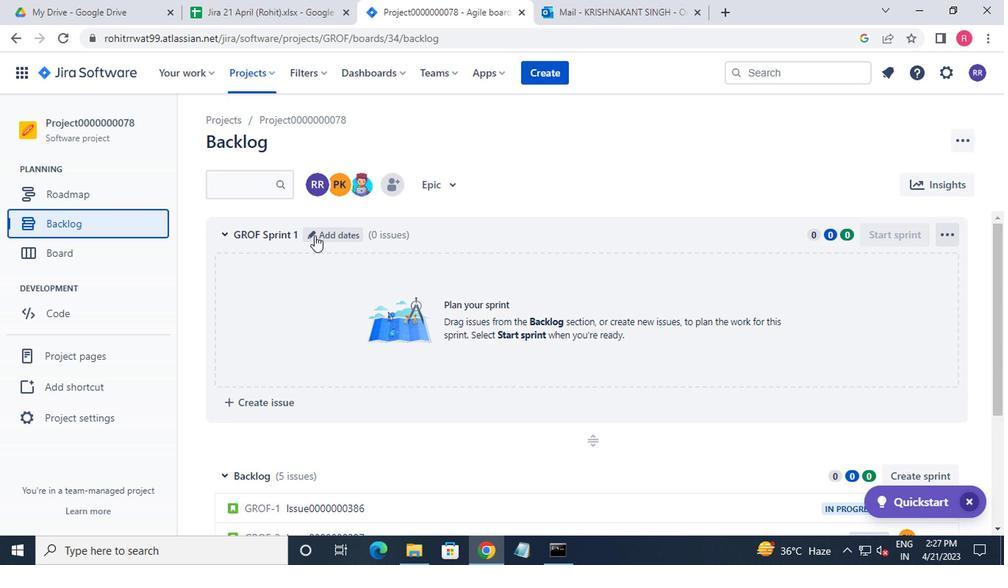 
Action: Mouse pressed left at (311, 230)
Screenshot: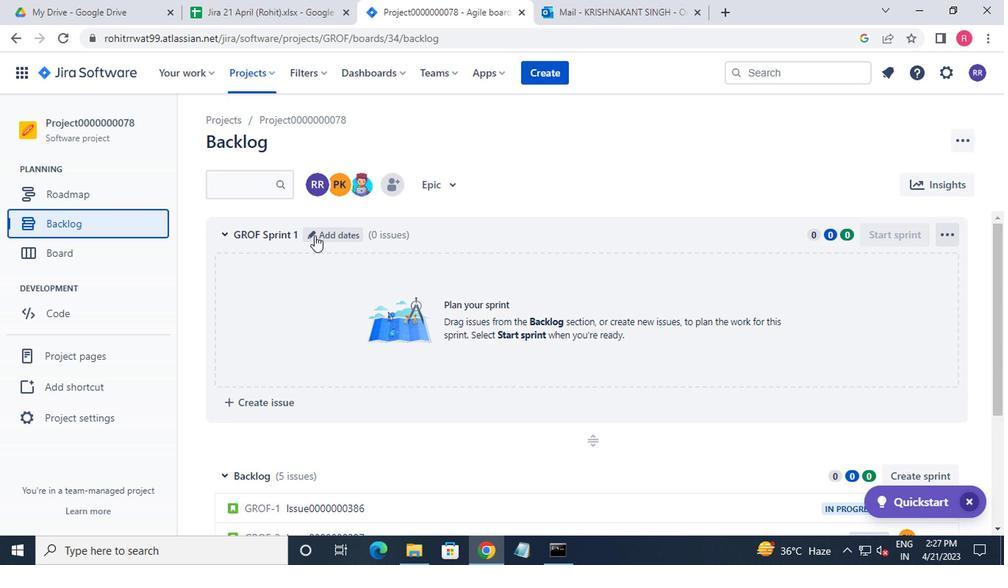 
Action: Key pressed <Key.backspace><Key.backspace><Key.backspace><Key.backspace><Key.backspace><Key.backspace><Key.backspace><Key.backspace><Key.backspace><Key.backspace><Key.backspace><Key.backspace><Key.backspace><Key.backspace><Key.backspace><Key.backspace><Key.backspace><Key.backspace><Key.backspace><Key.shift>SPRINT0000000223<Key.backspace><Key.backspace>32<Key.enter>
Screenshot: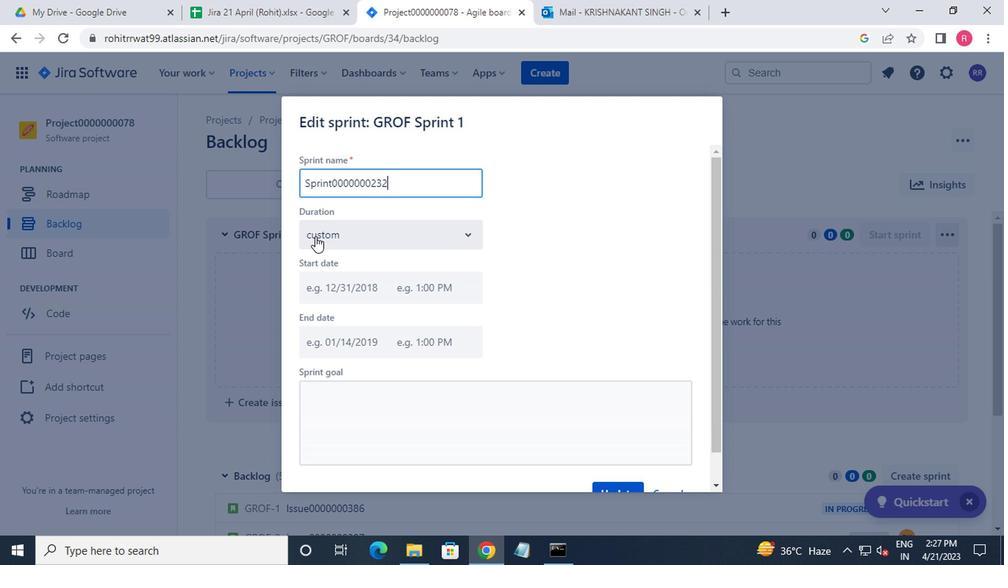 
Action: Mouse moved to (512, 127)
Screenshot: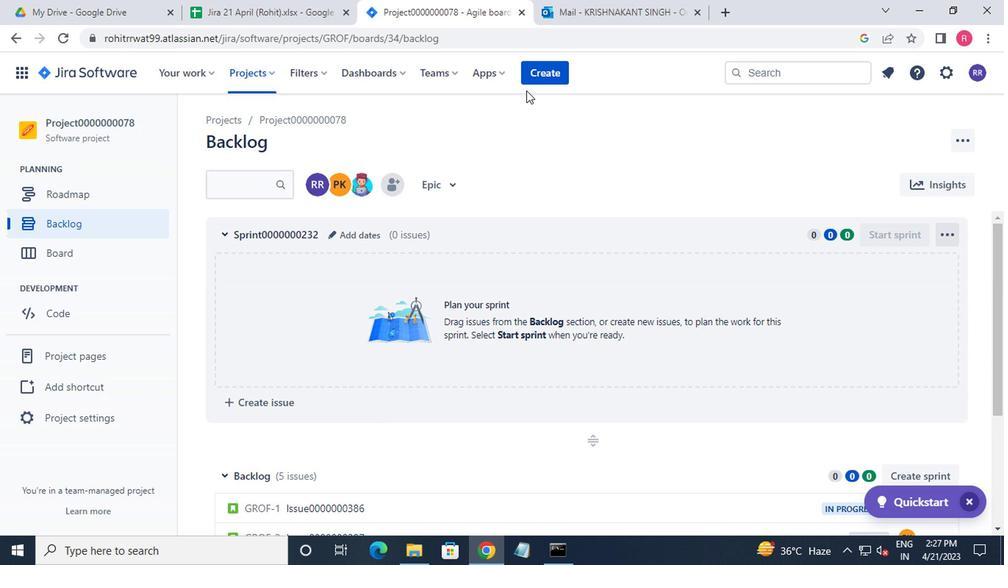 
Action: Mouse scrolled (512, 127) with delta (0, 0)
Screenshot: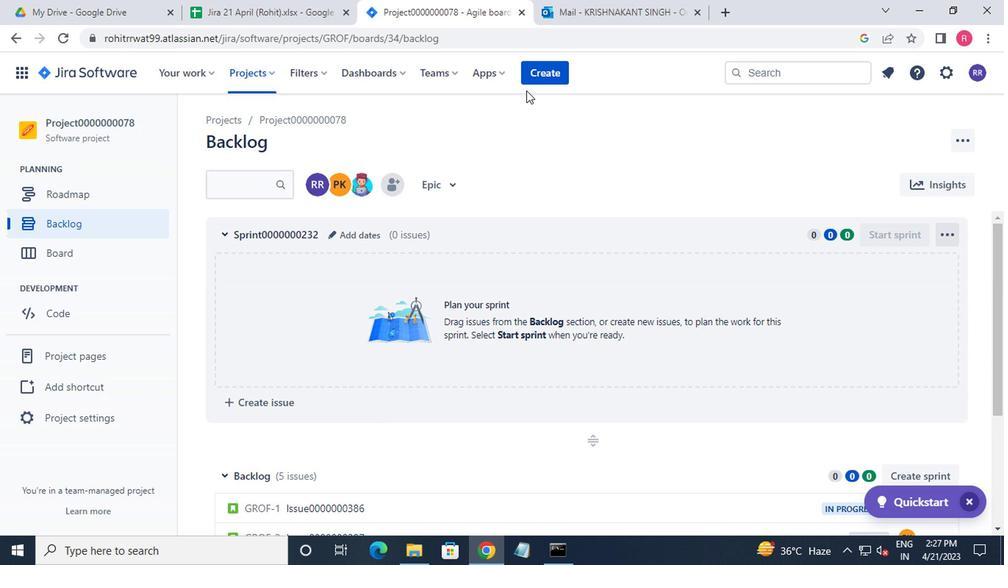 
Action: Mouse moved to (509, 150)
Screenshot: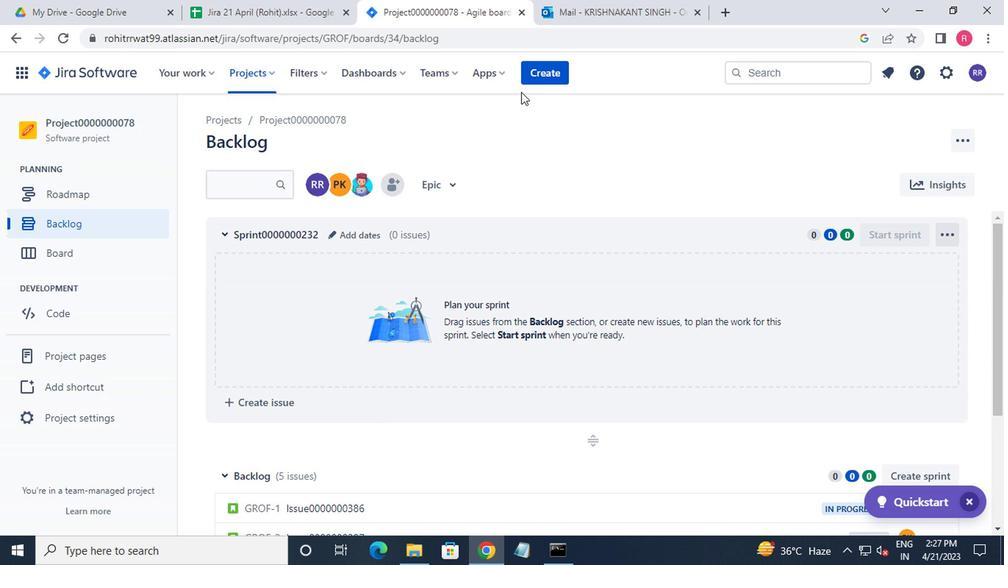 
Action: Mouse scrolled (509, 149) with delta (0, -1)
Screenshot: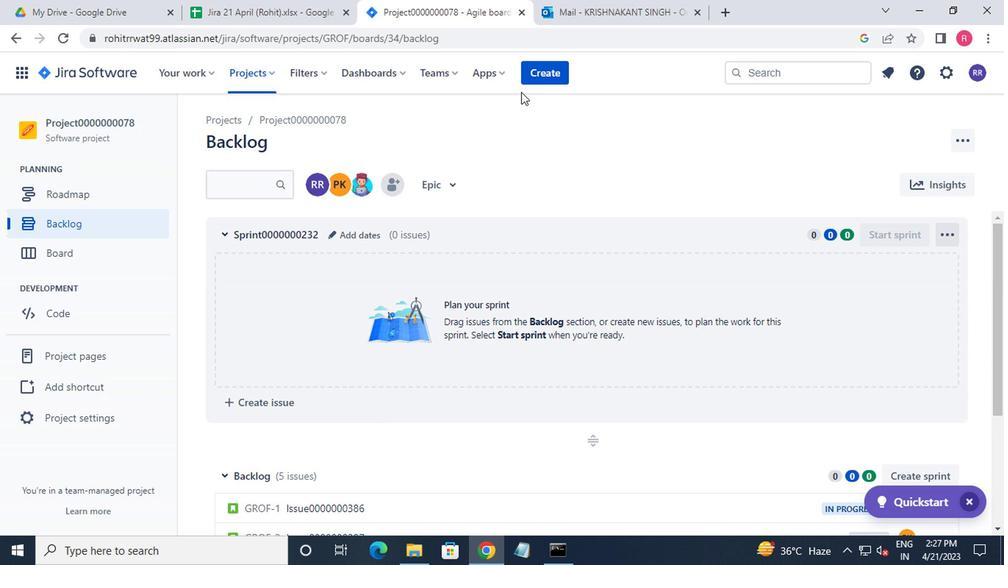 
Action: Mouse moved to (518, 156)
Screenshot: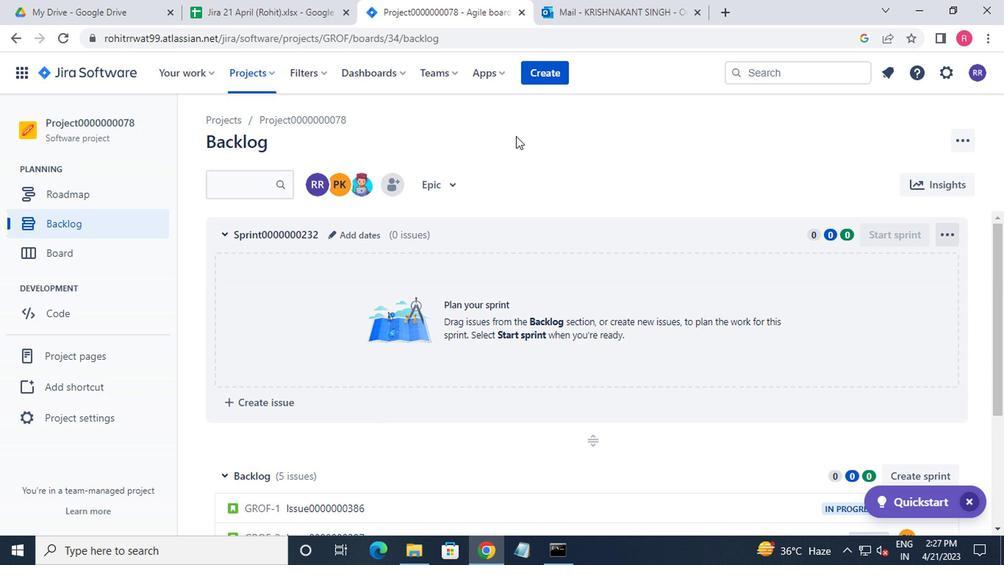 
Action: Mouse scrolled (518, 155) with delta (0, -1)
Screenshot: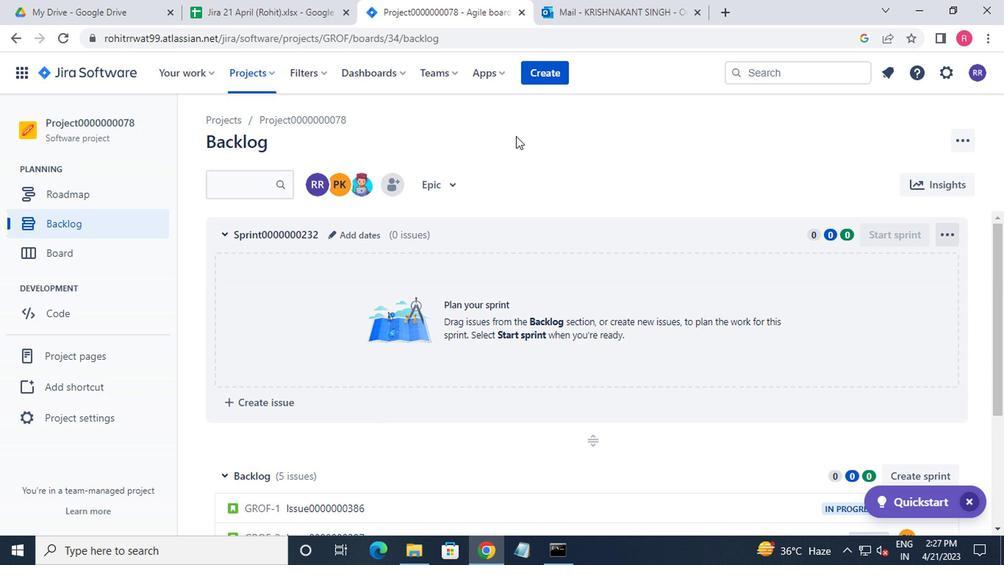 
Action: Mouse moved to (901, 476)
Screenshot: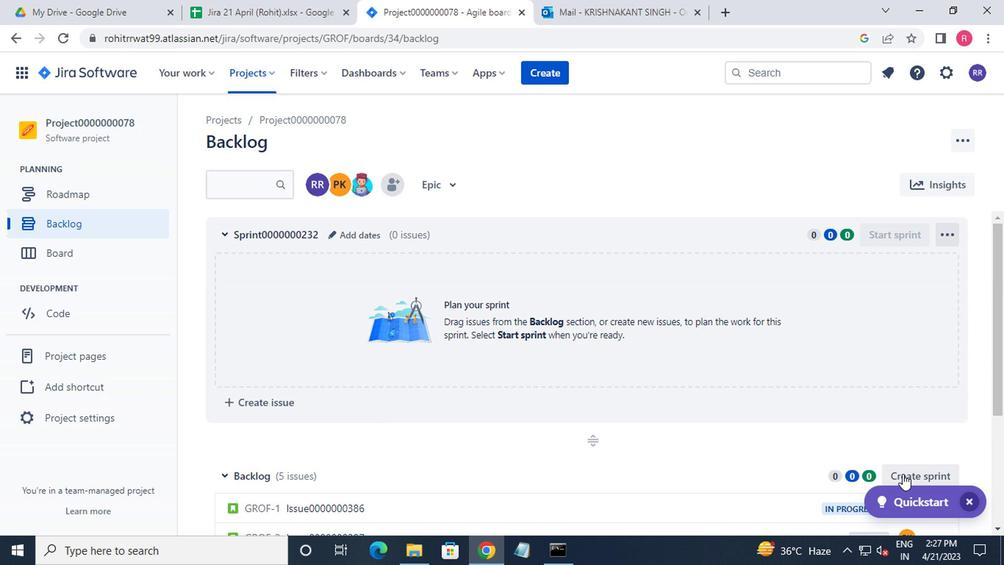 
Action: Mouse pressed left at (901, 476)
Screenshot: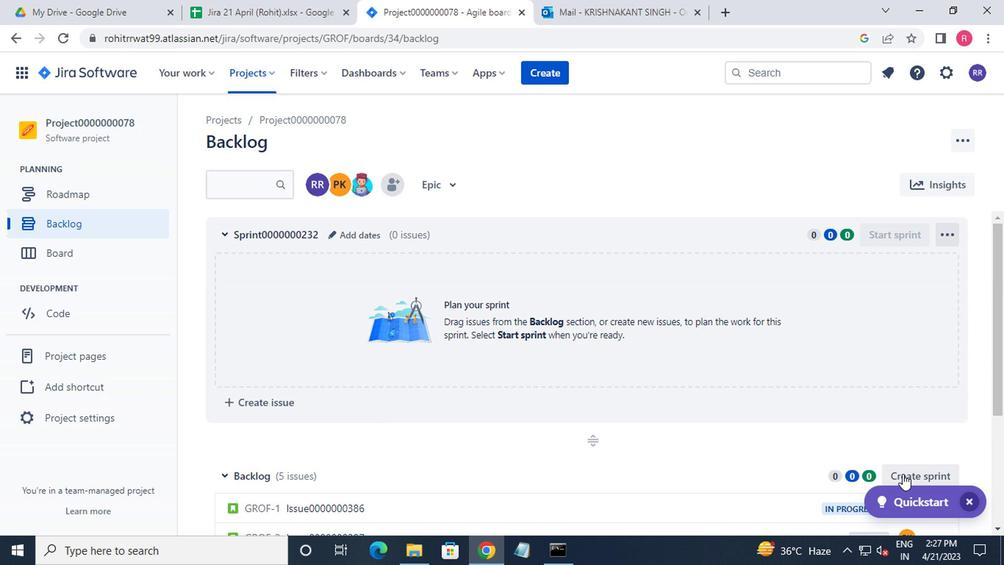 
Action: Mouse moved to (295, 475)
Screenshot: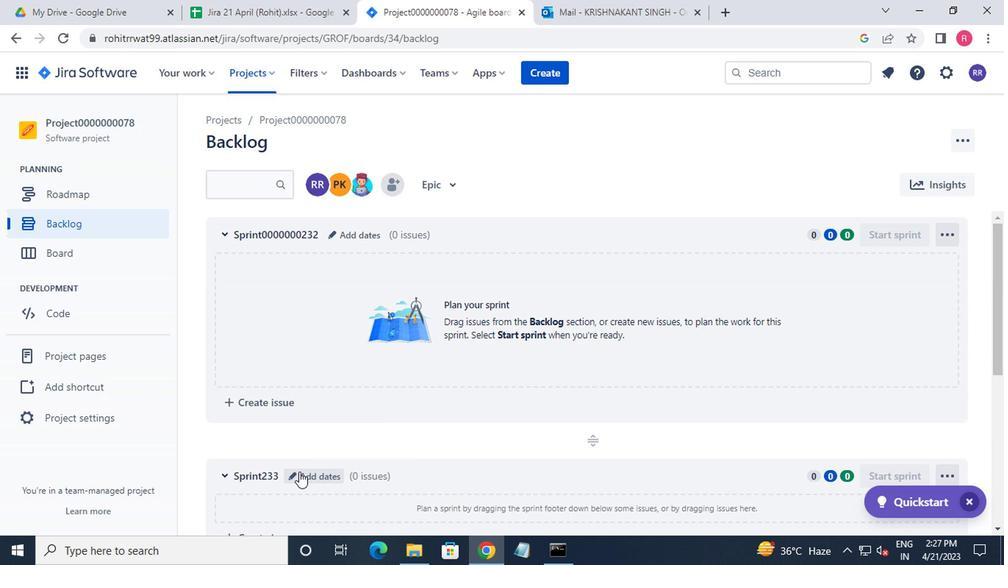 
Action: Mouse pressed left at (295, 475)
Screenshot: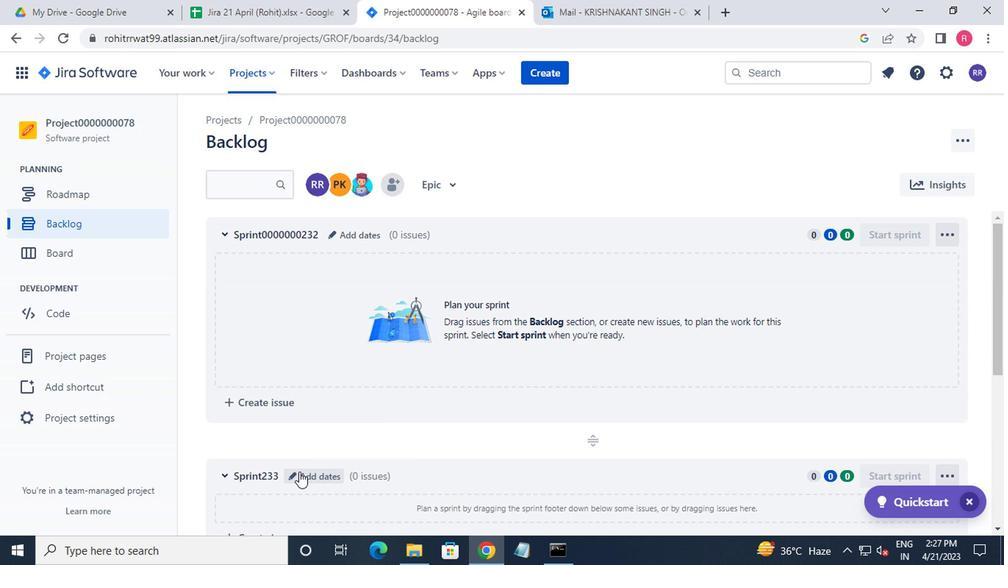 
Action: Mouse moved to (322, 177)
Screenshot: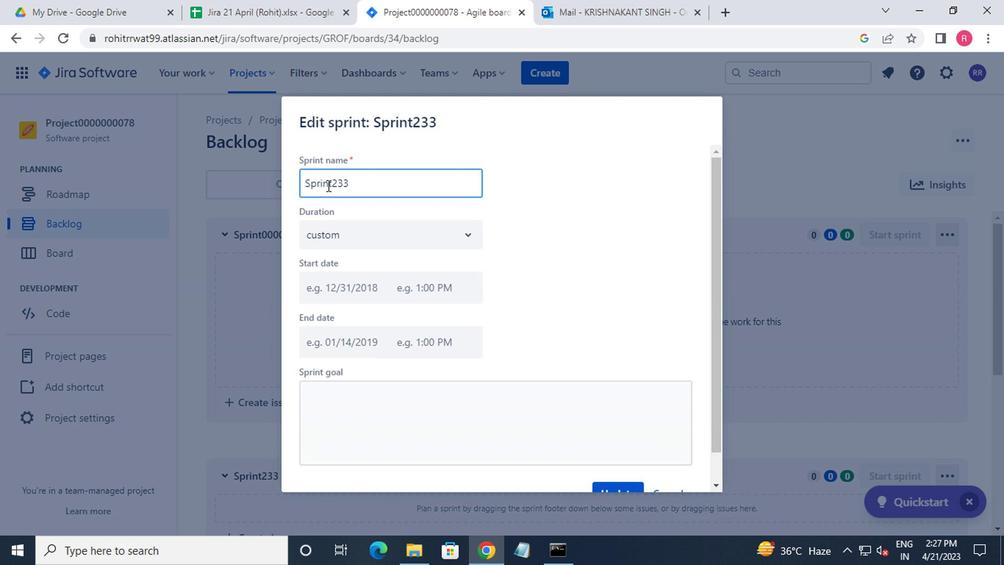 
Action: Mouse pressed left at (322, 177)
Screenshot: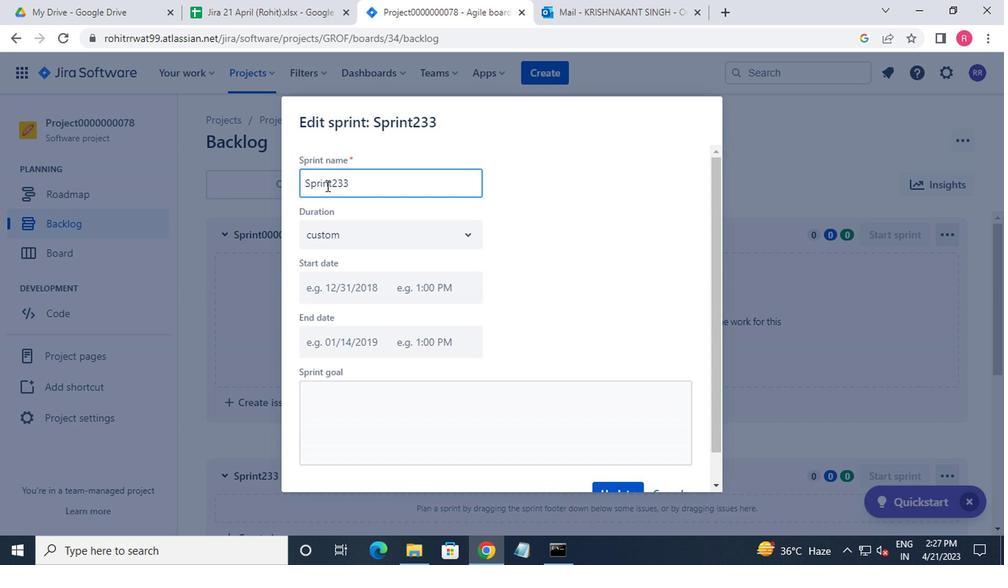 
Action: Mouse moved to (329, 176)
Screenshot: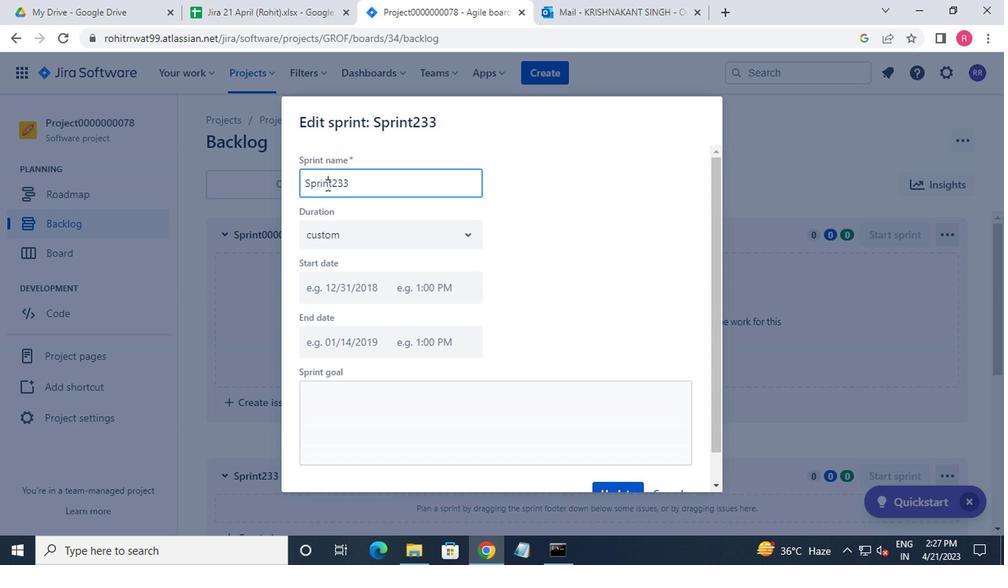 
Action: Mouse pressed left at (329, 176)
Screenshot: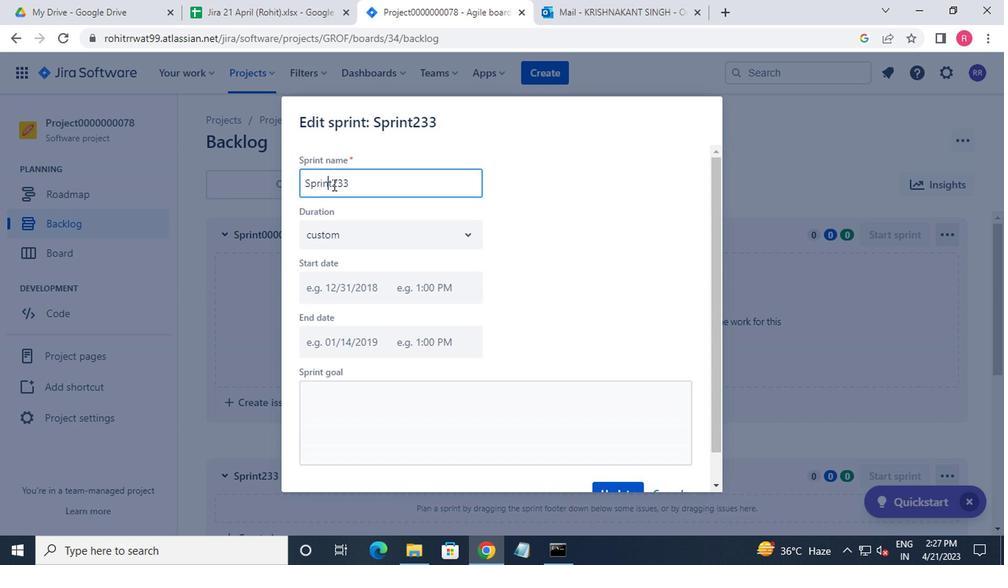 
Action: Mouse moved to (330, 176)
Screenshot: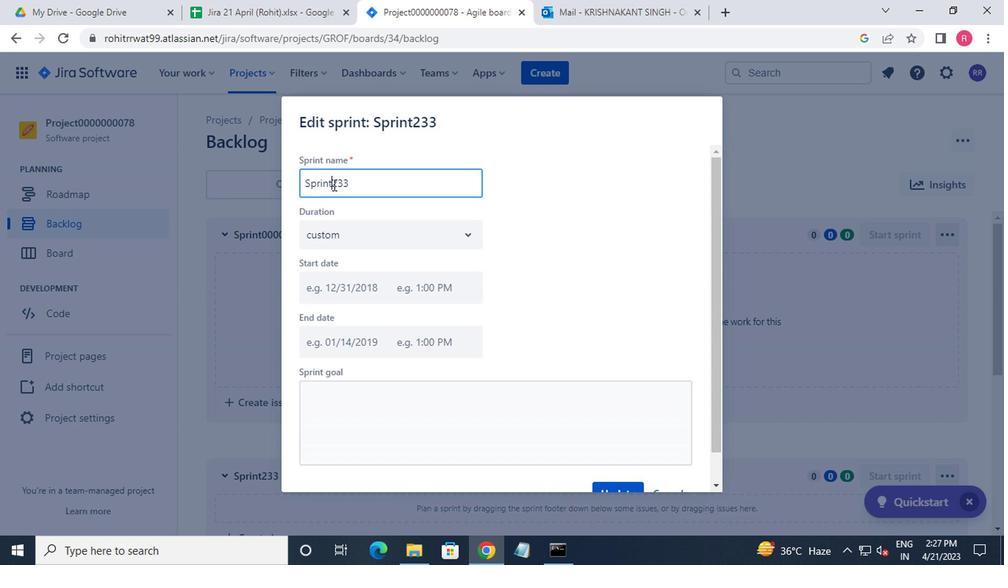 
Action: Key pressed 0000000<Key.enter>
Screenshot: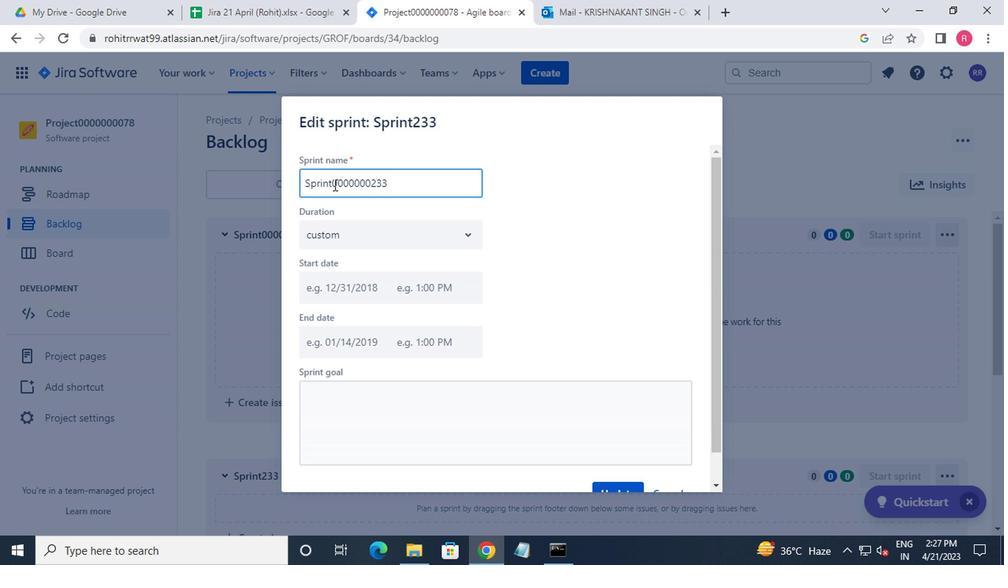 
Action: Mouse moved to (418, 272)
Screenshot: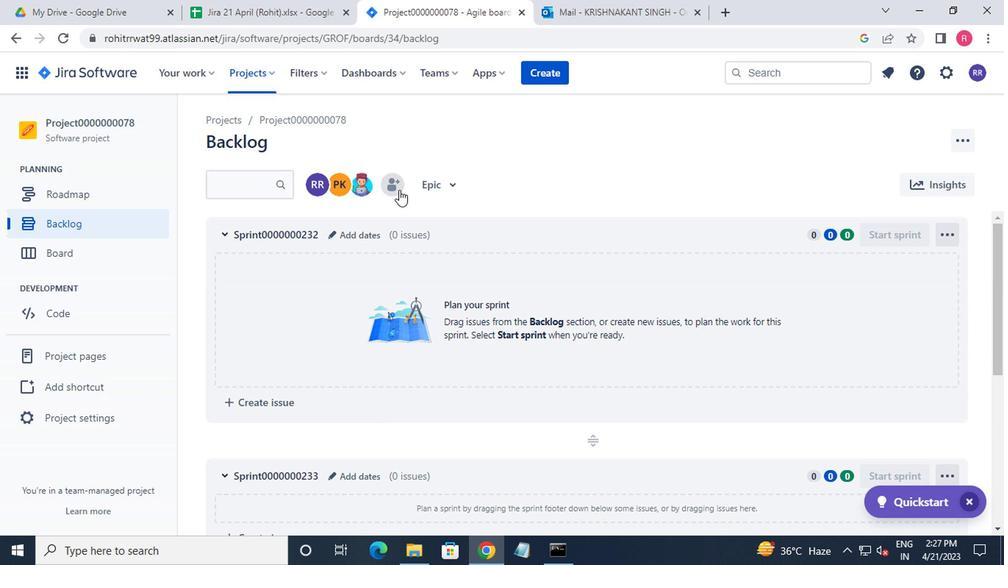 
Action: Mouse scrolled (418, 272) with delta (0, 0)
Screenshot: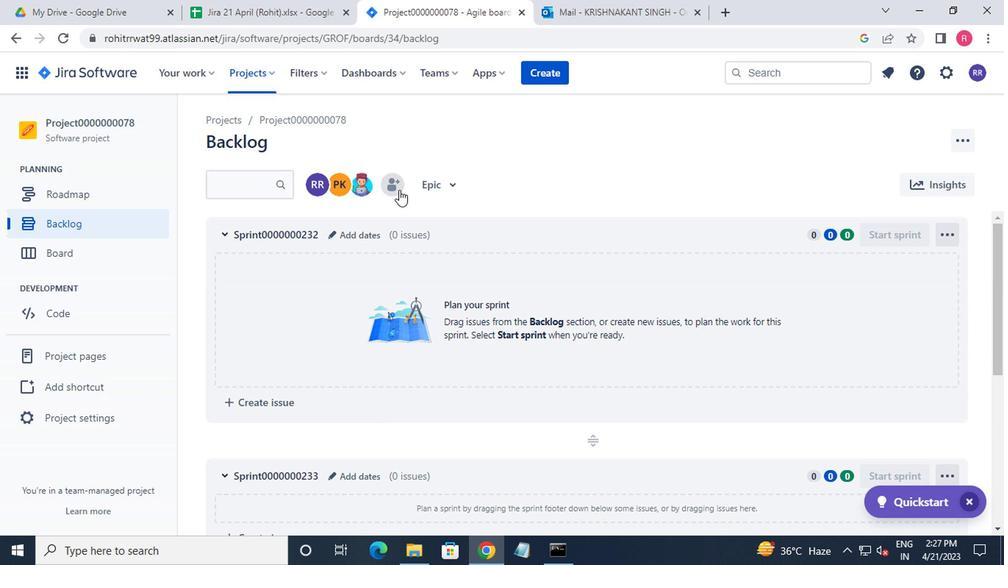 
Action: Mouse moved to (420, 381)
Screenshot: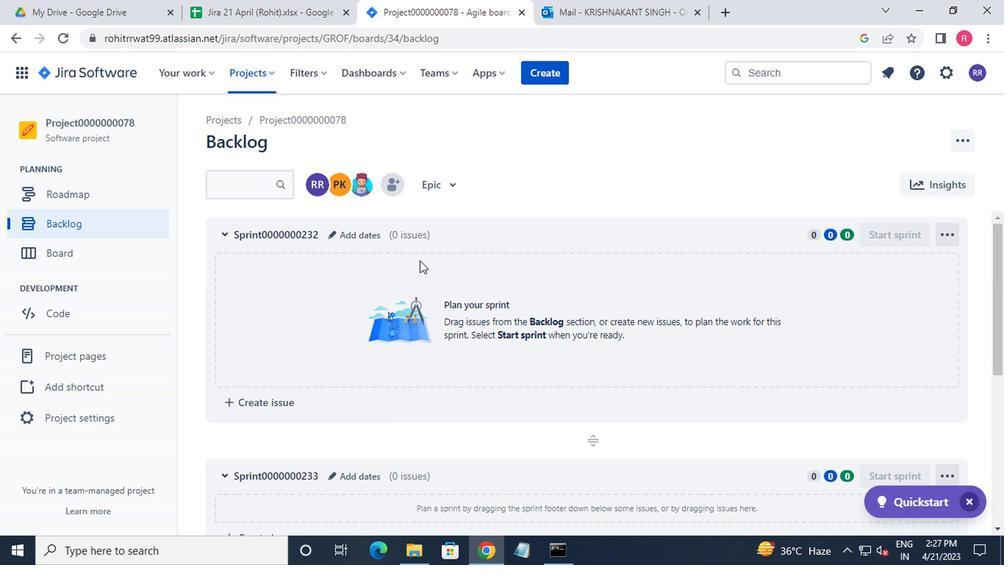 
Action: Mouse scrolled (420, 380) with delta (0, -1)
Screenshot: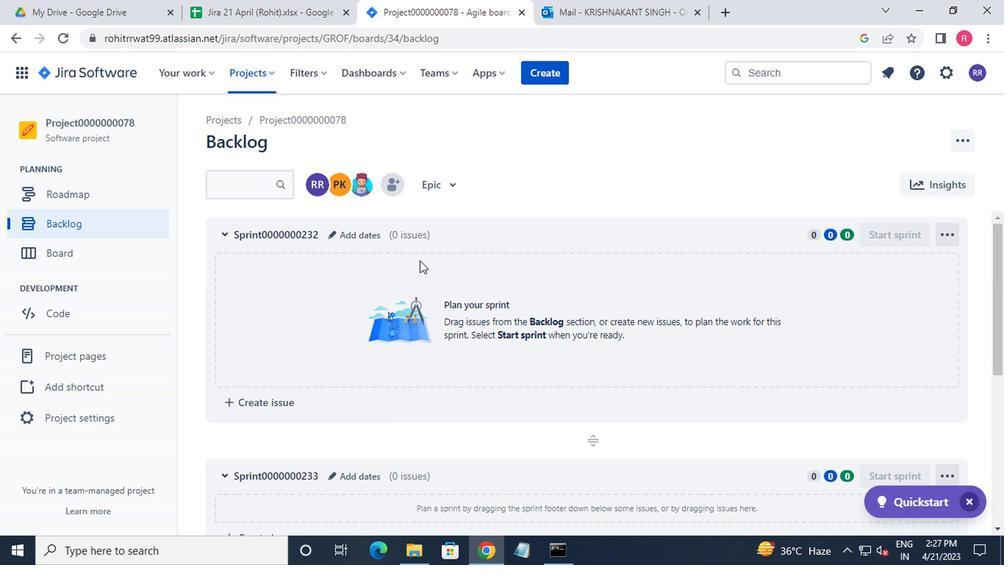 
Action: Mouse moved to (417, 388)
Screenshot: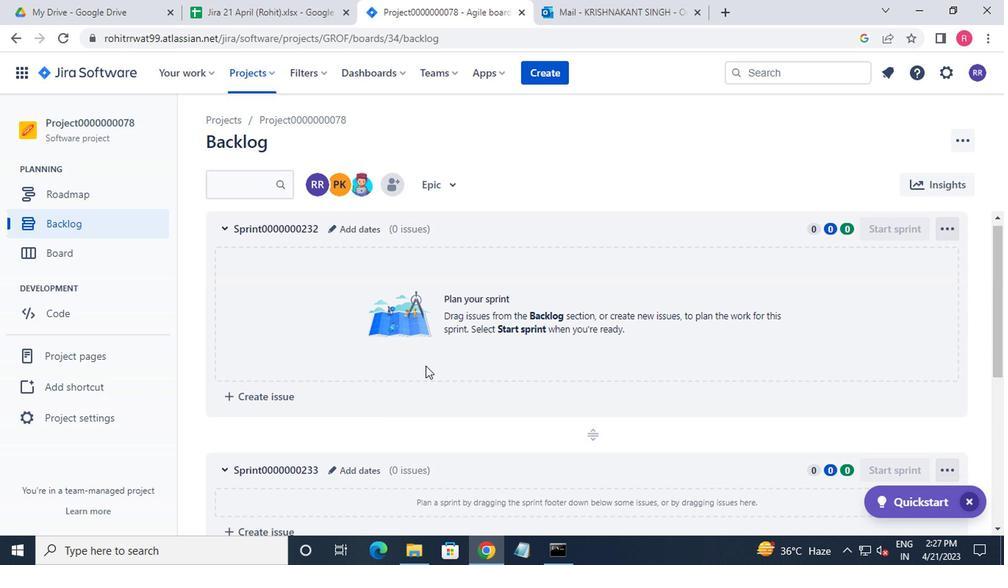 
Action: Mouse scrolled (417, 388) with delta (0, 0)
Screenshot: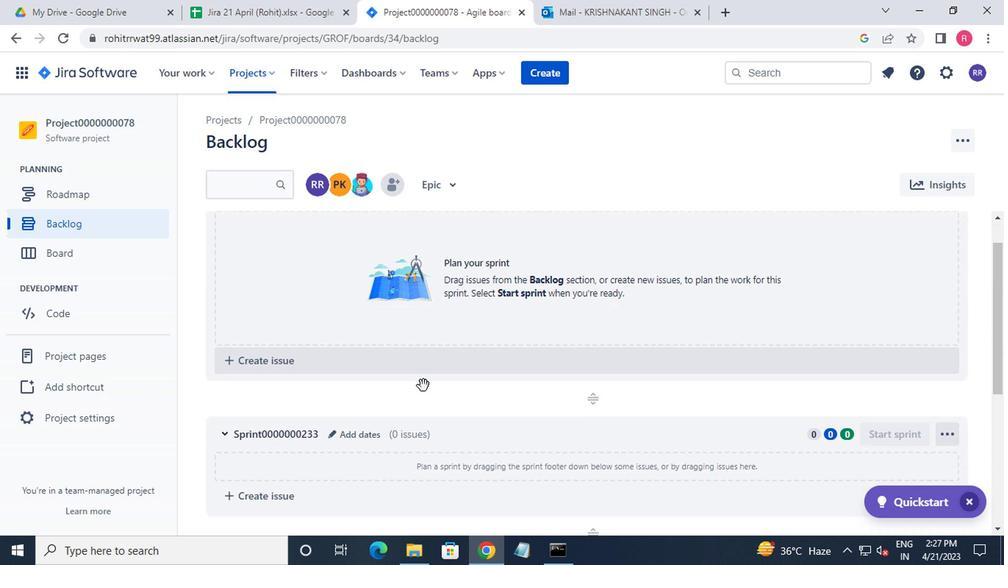 
Action: Mouse moved to (883, 391)
Screenshot: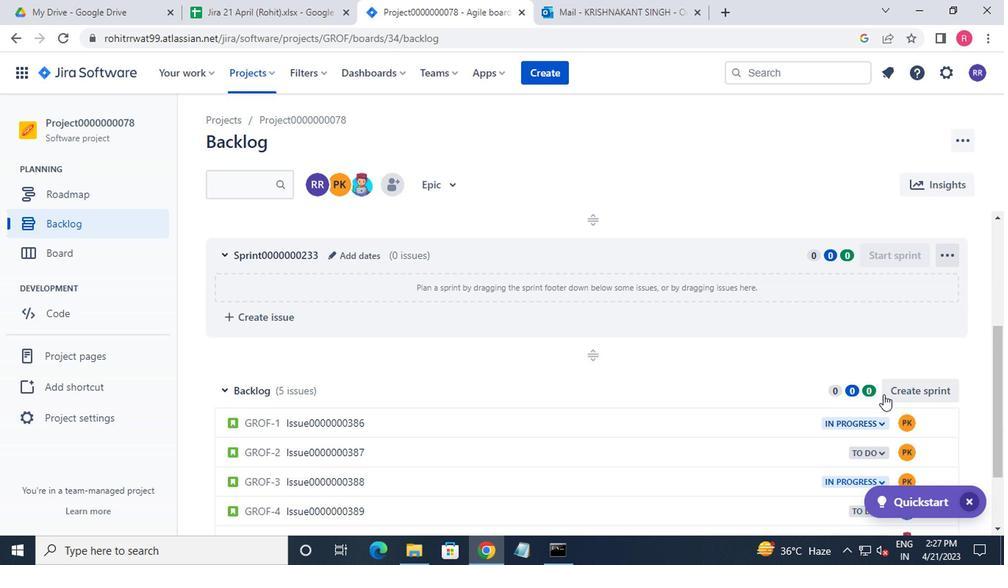 
Action: Mouse pressed left at (883, 391)
Screenshot: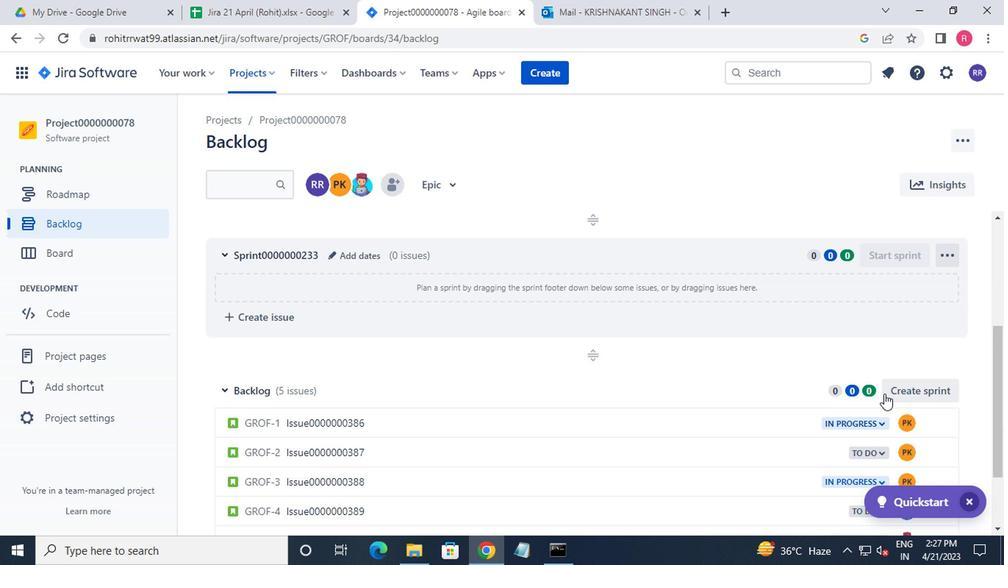 
Action: Mouse moved to (300, 383)
Screenshot: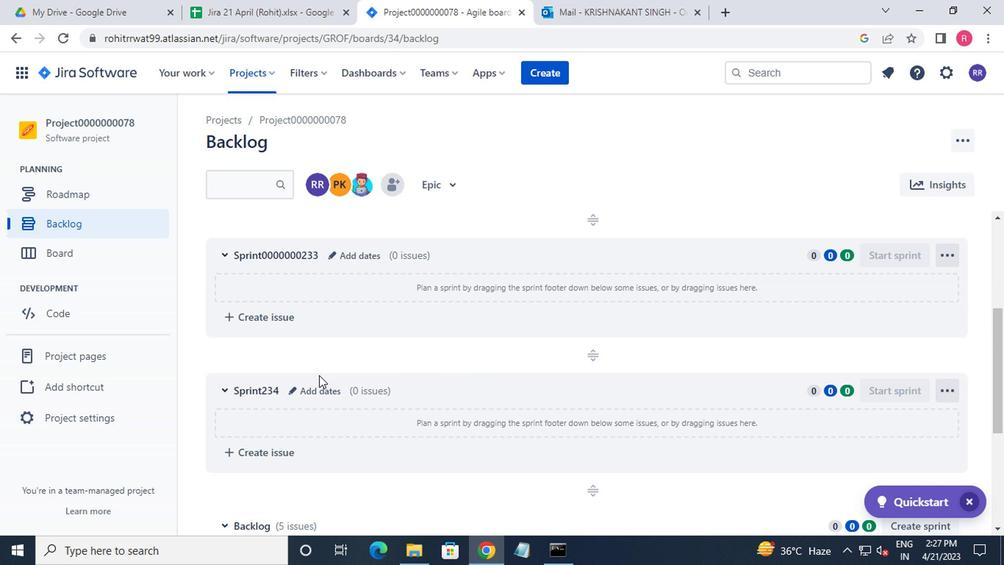 
Action: Mouse pressed left at (300, 383)
Screenshot: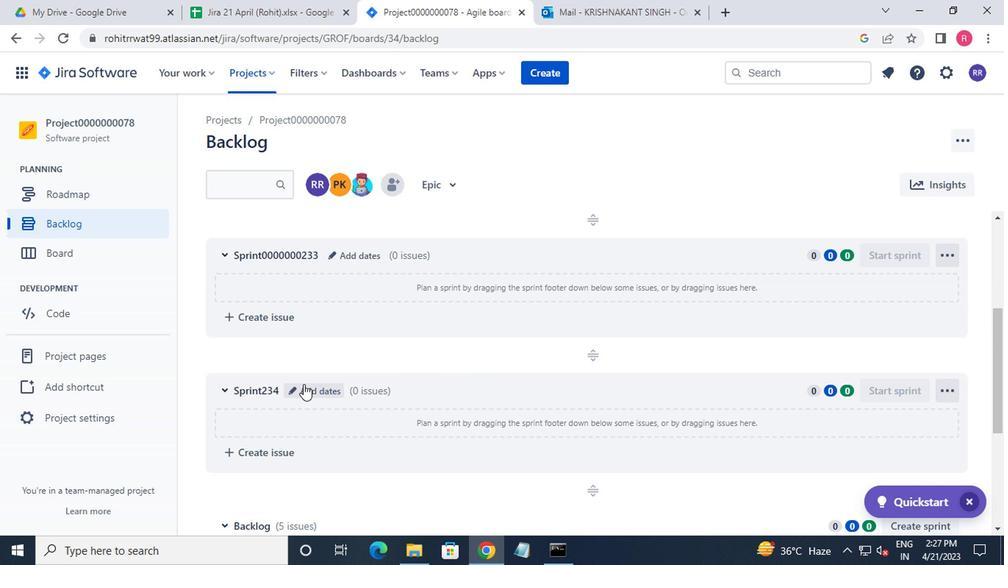 
Action: Mouse moved to (329, 182)
Screenshot: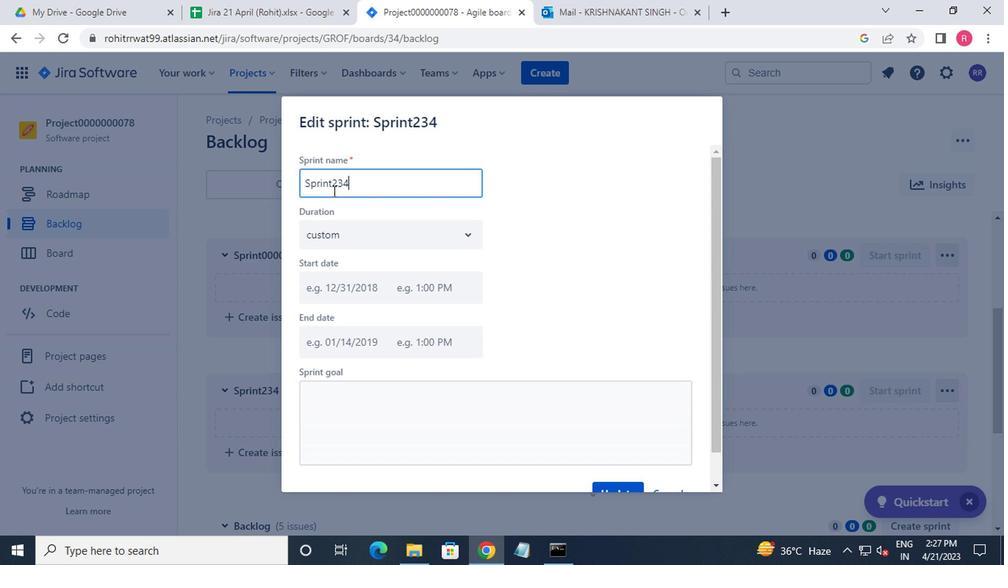 
Action: Mouse pressed left at (329, 182)
Screenshot: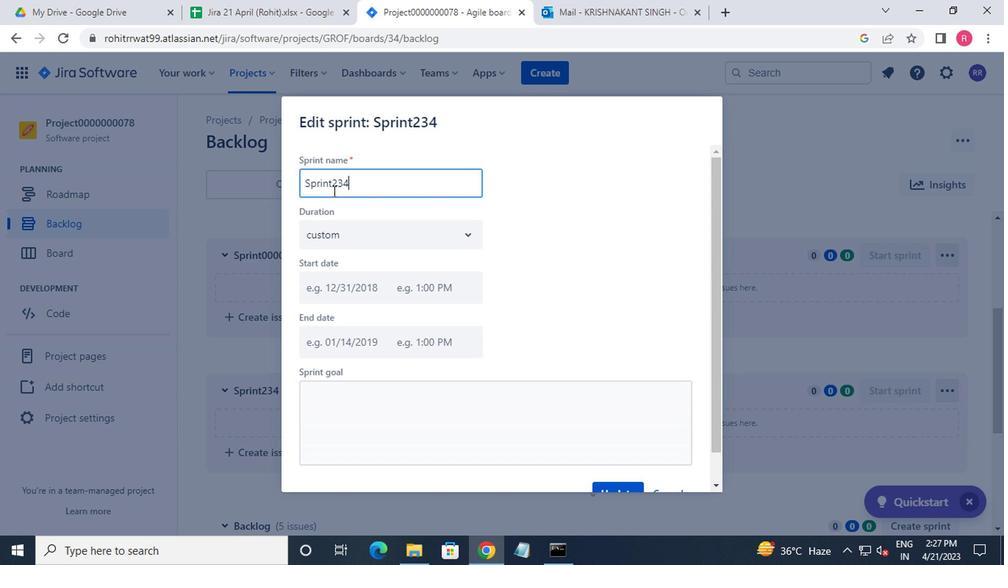 
Action: Key pressed 0000000<Key.enter>
Screenshot: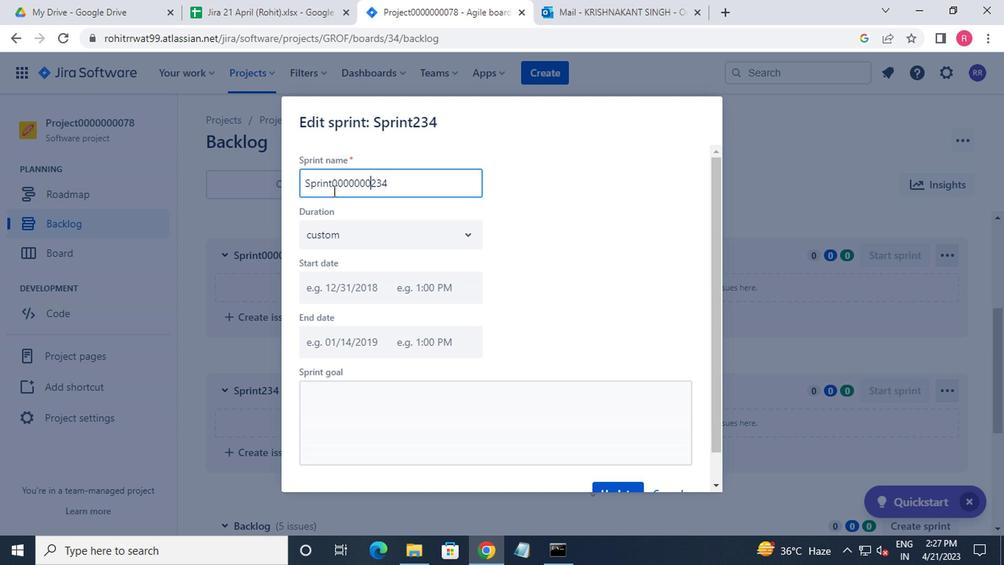 
Action: Mouse moved to (248, 227)
Screenshot: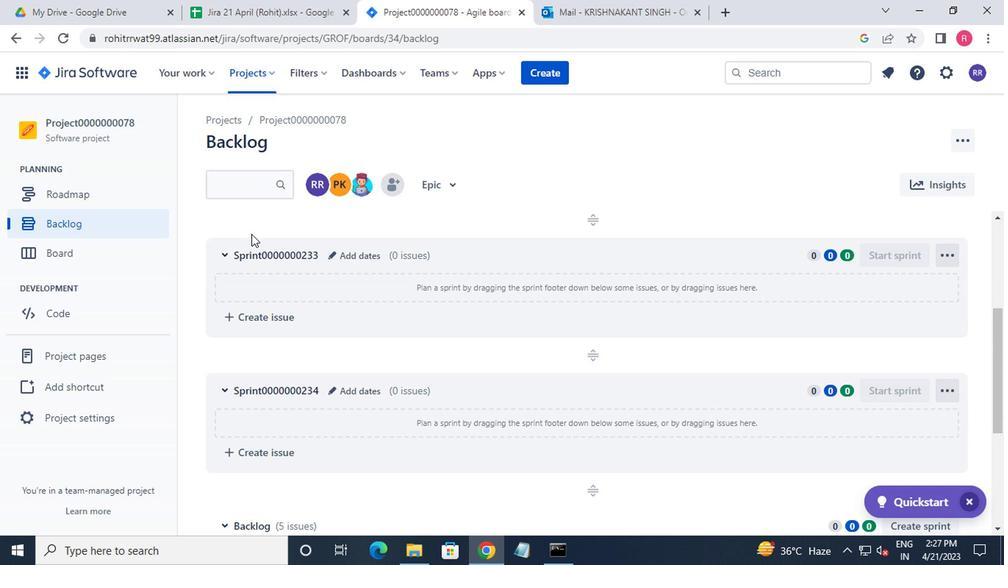 
